 Task: For heading Arial with bold.  font size for heading22,  'Change the font style of data to'Arial Narrow.  and font size to 14,  Change the alignment of both headline & data to Align middle.  In the sheet  Drive Sales 
Action: Mouse moved to (1044, 141)
Screenshot: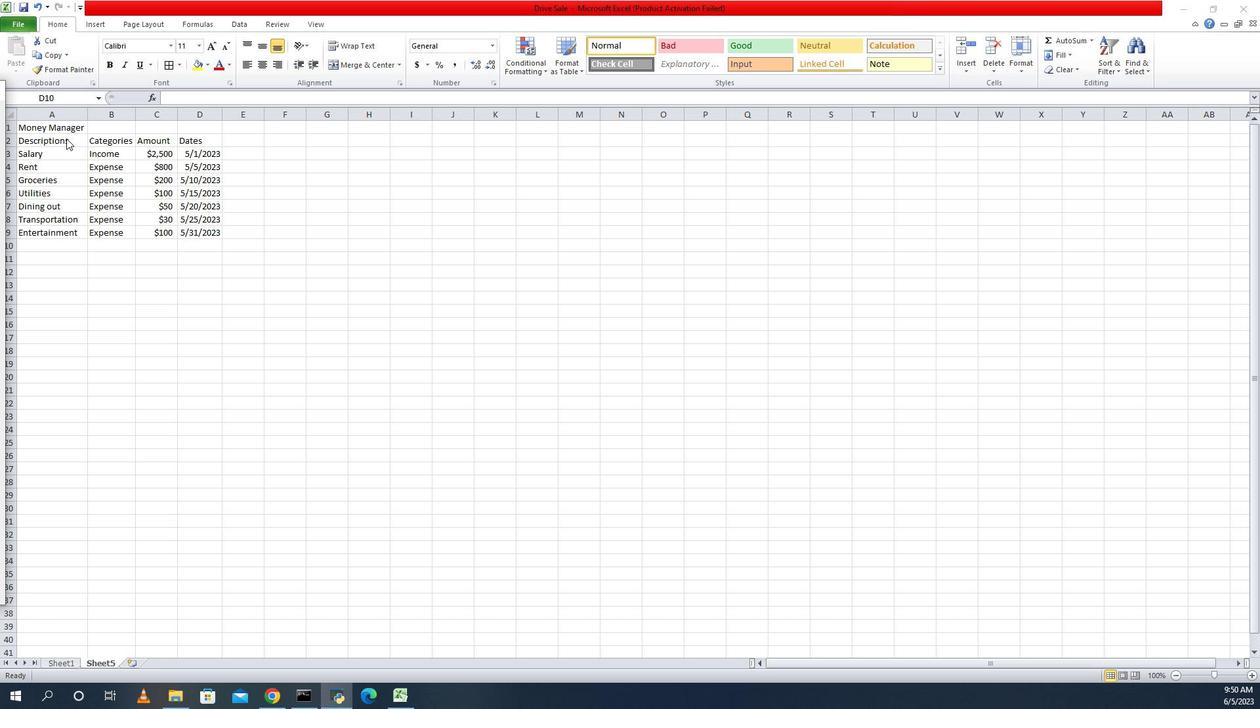 
Action: Mouse pressed left at (1044, 141)
Screenshot: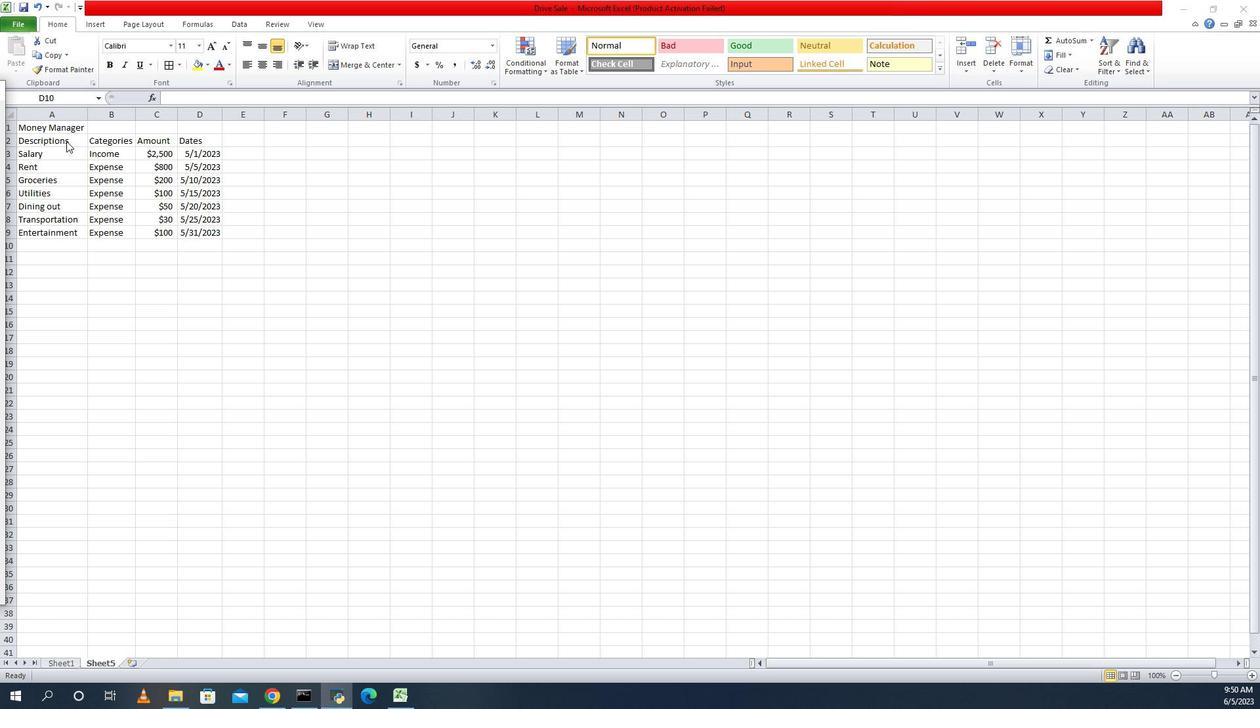 
Action: Mouse pressed left at (1044, 141)
Screenshot: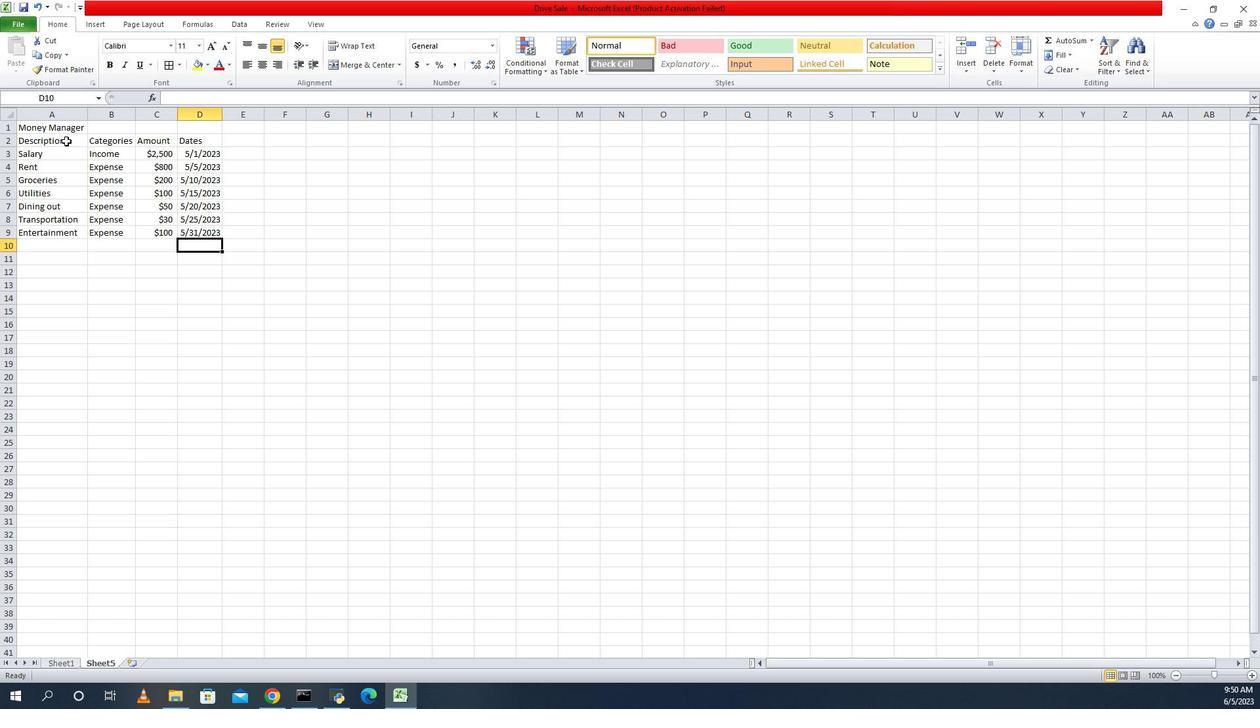 
Action: Mouse moved to (1035, 145)
Screenshot: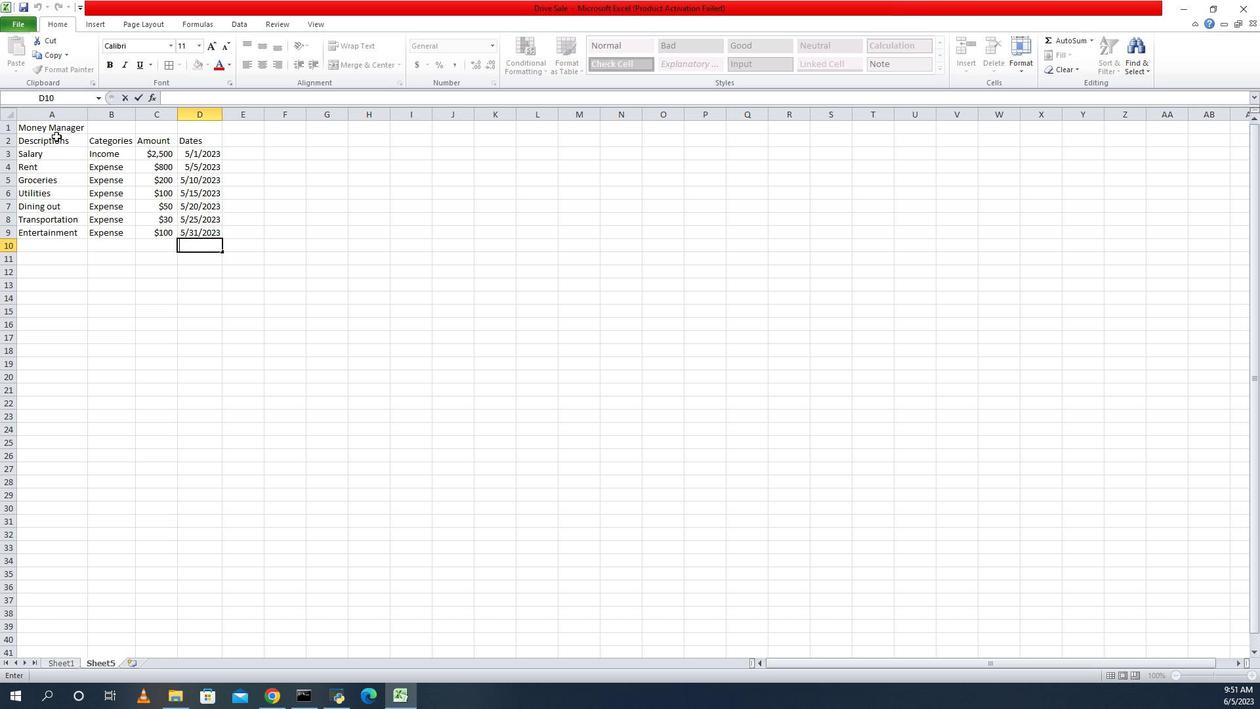 
Action: Mouse pressed left at (1035, 145)
Screenshot: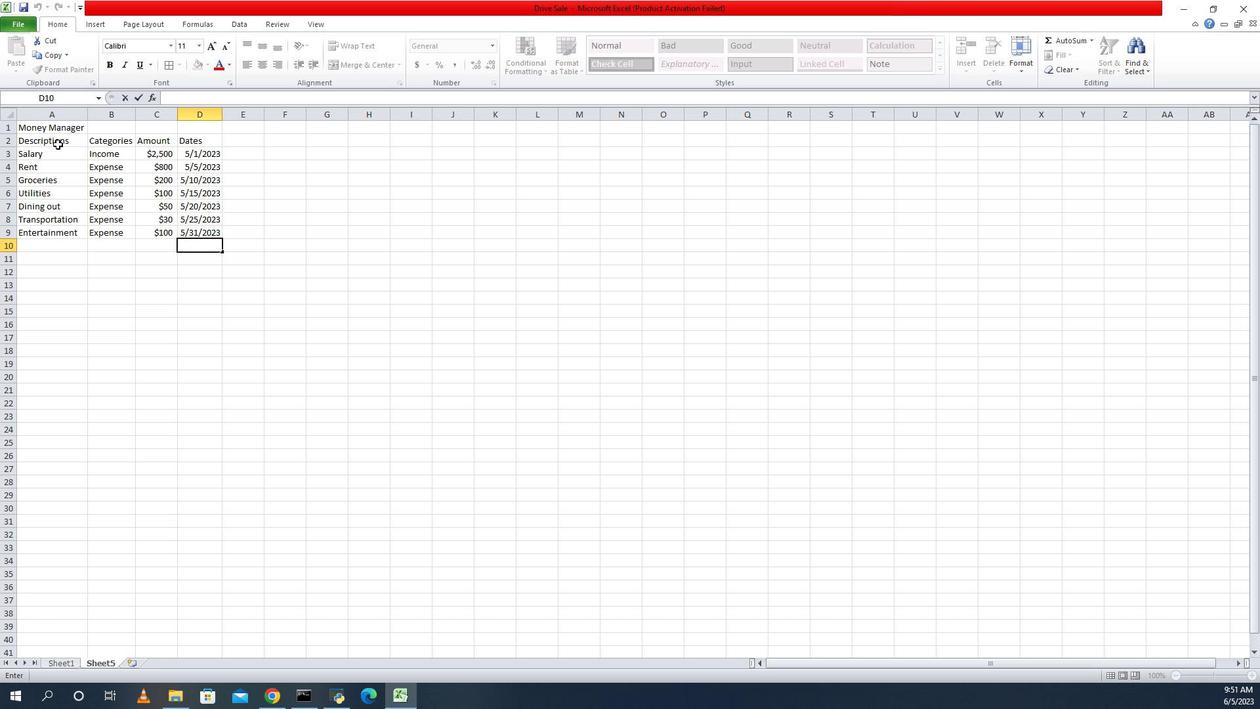 
Action: Mouse moved to (1152, 45)
Screenshot: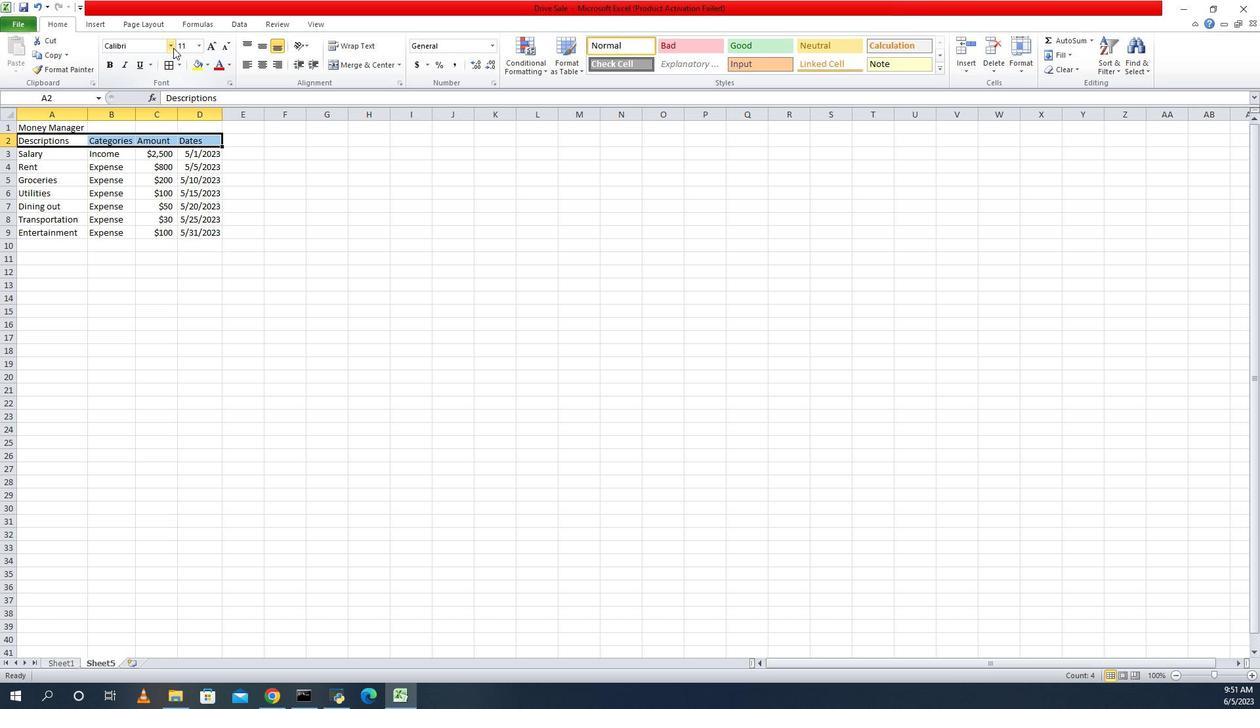 
Action: Mouse pressed left at (1152, 45)
Screenshot: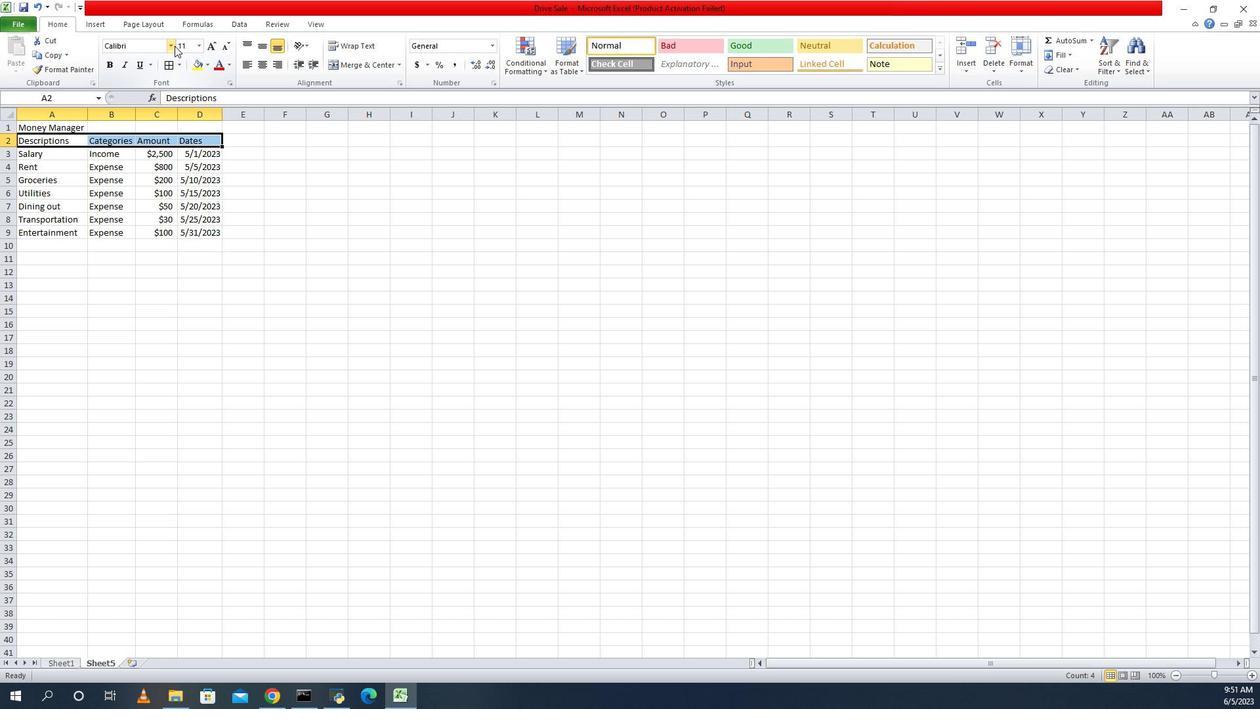 
Action: Mouse moved to (1134, 153)
Screenshot: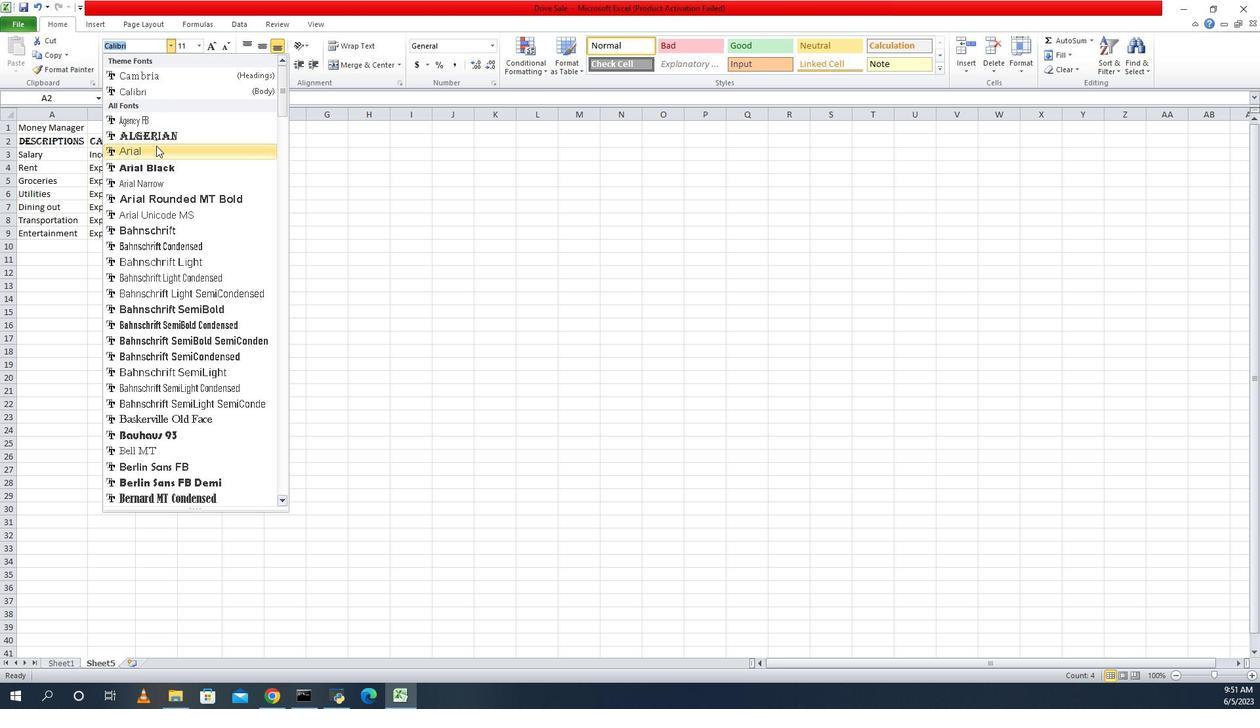 
Action: Mouse pressed left at (1134, 153)
Screenshot: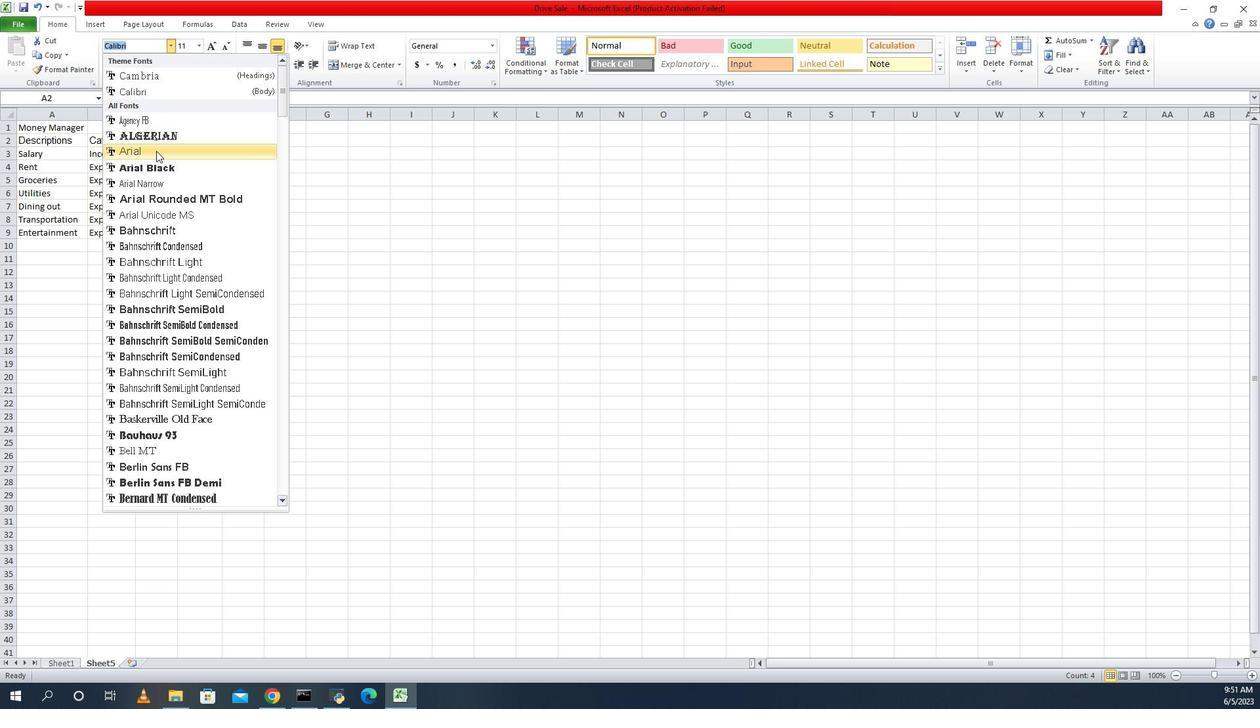 
Action: Mouse moved to (1089, 68)
Screenshot: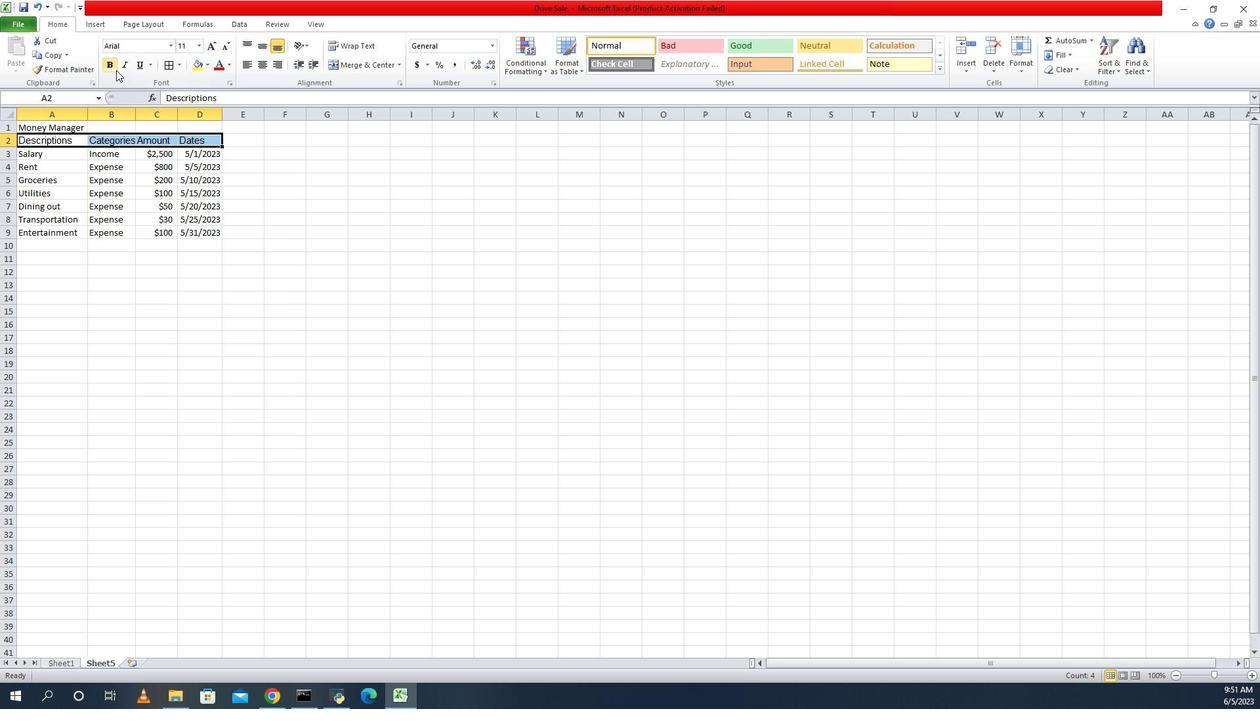 
Action: Mouse pressed left at (1089, 68)
Screenshot: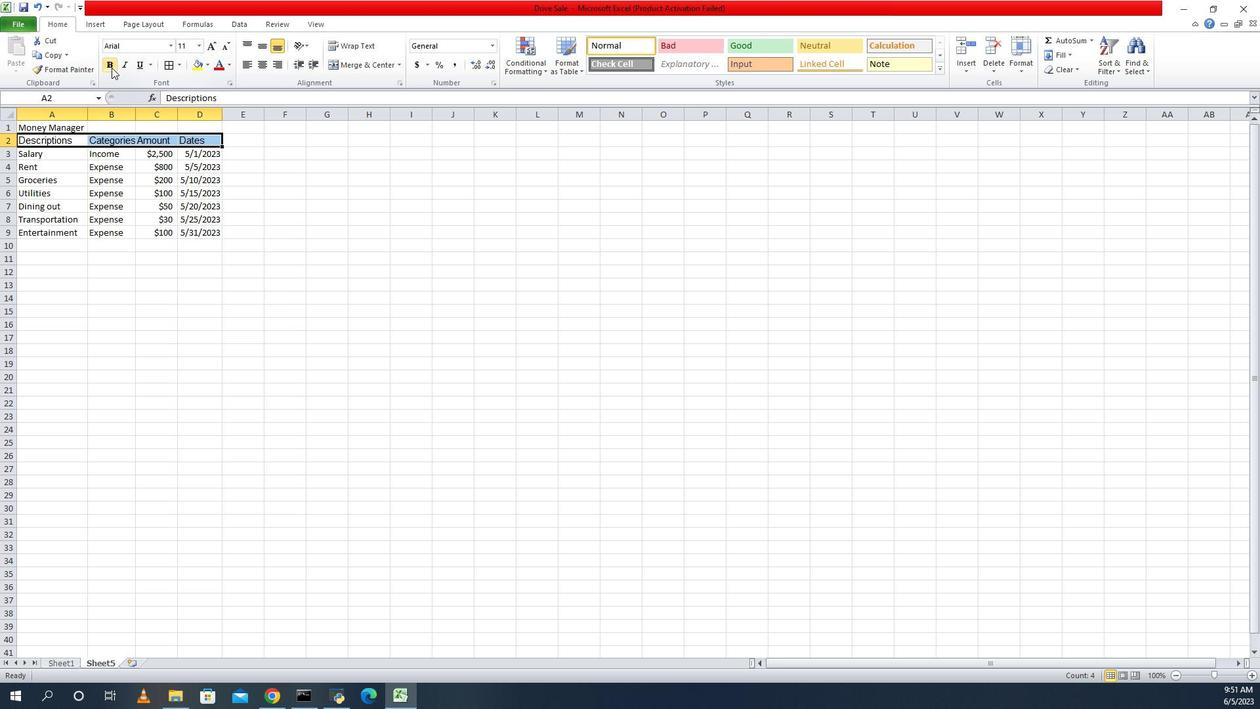 
Action: Mouse moved to (1172, 46)
Screenshot: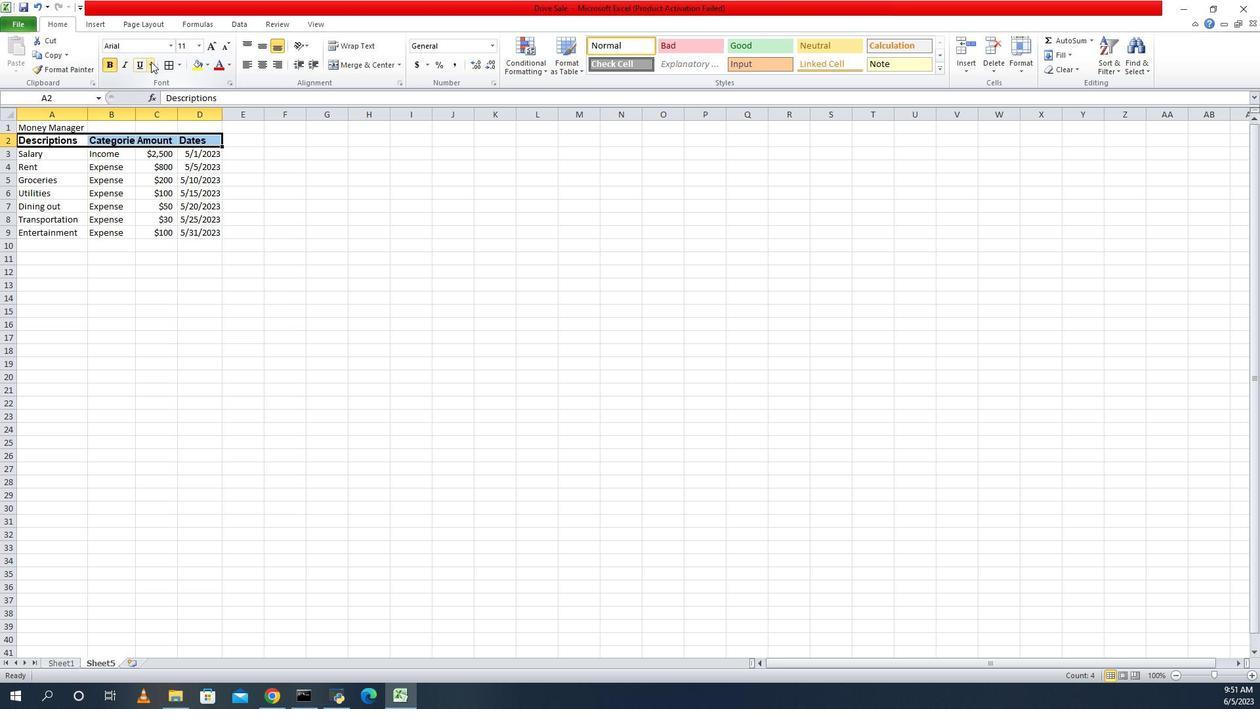 
Action: Mouse pressed left at (1172, 46)
Screenshot: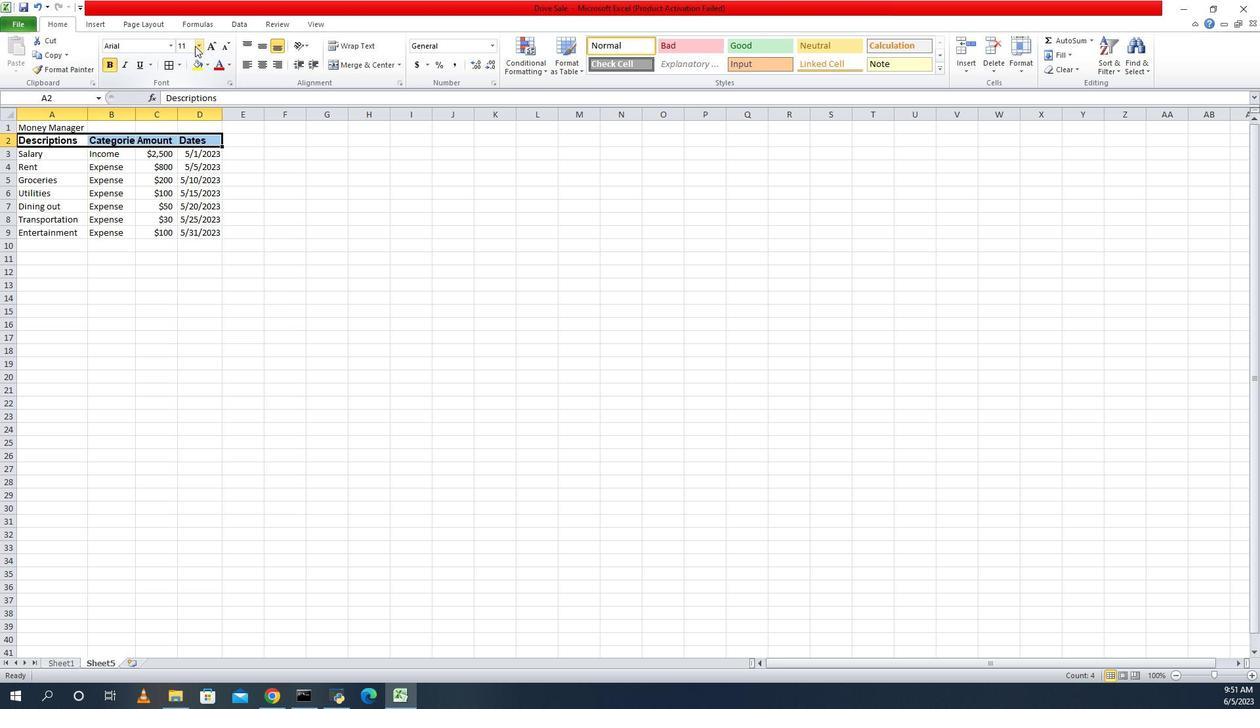 
Action: Mouse moved to (1159, 164)
Screenshot: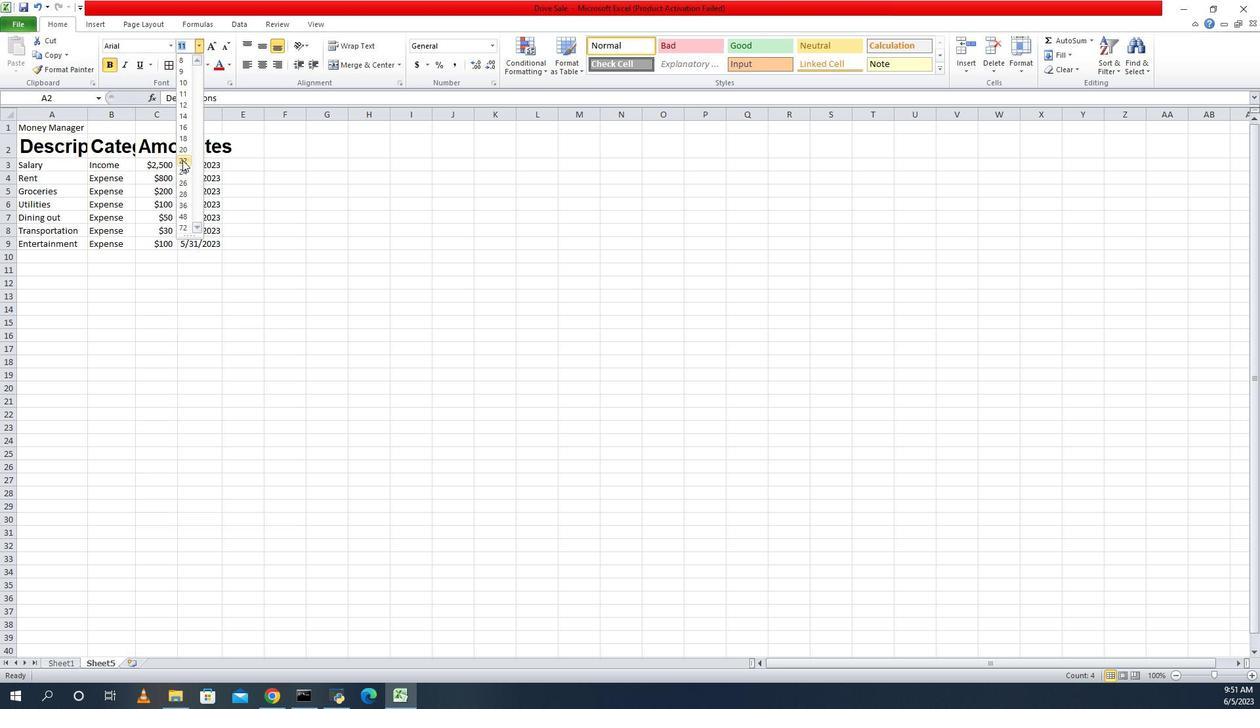 
Action: Mouse pressed left at (1159, 164)
Screenshot: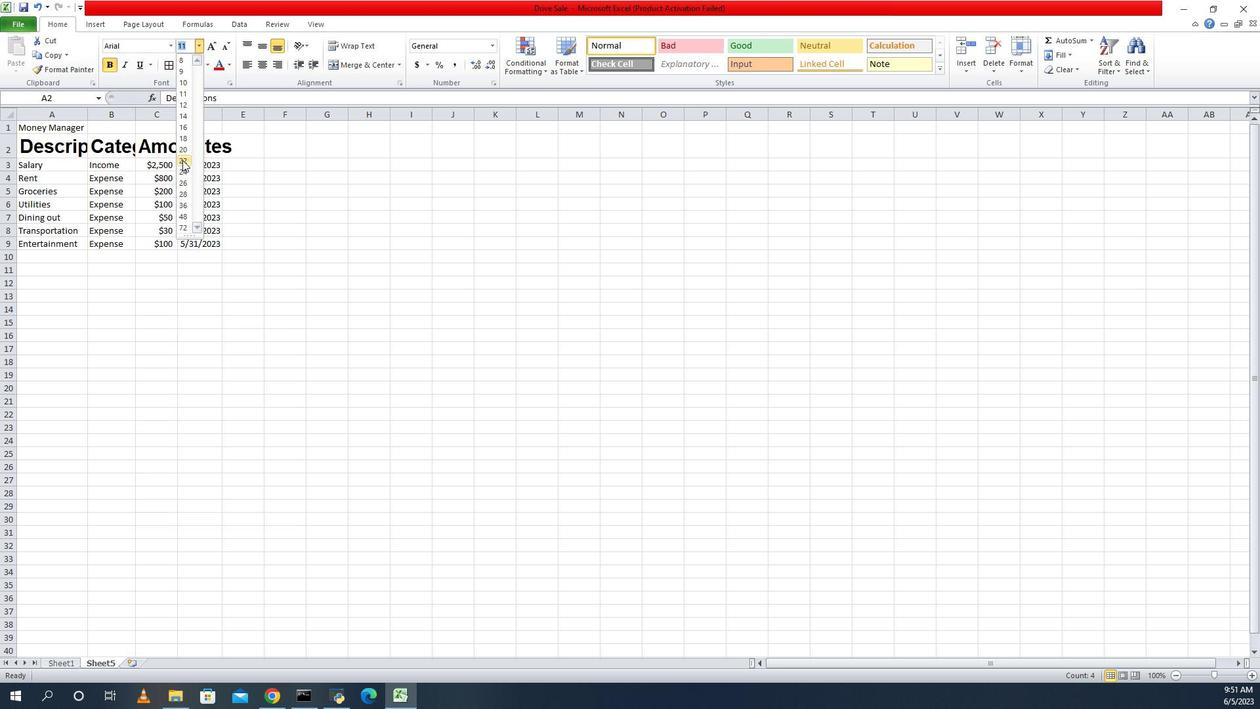 
Action: Mouse moved to (1202, 113)
Screenshot: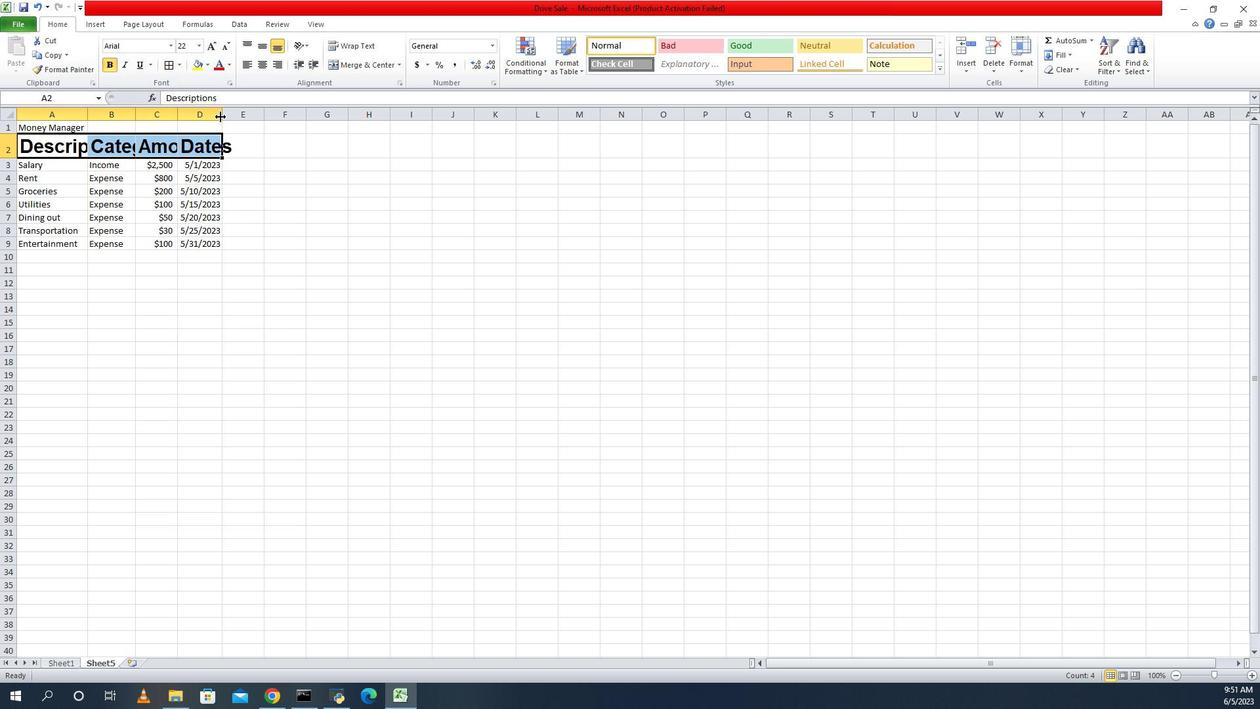 
Action: Mouse pressed left at (1202, 113)
Screenshot: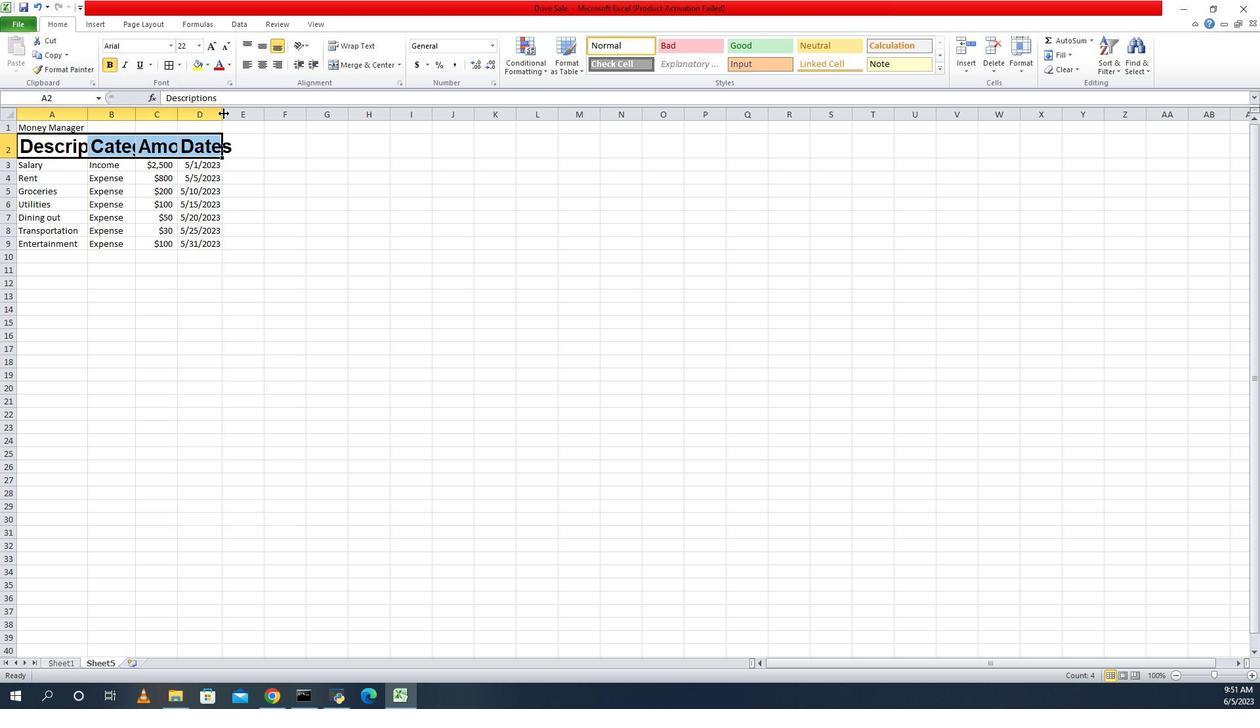 
Action: Mouse pressed left at (1202, 113)
Screenshot: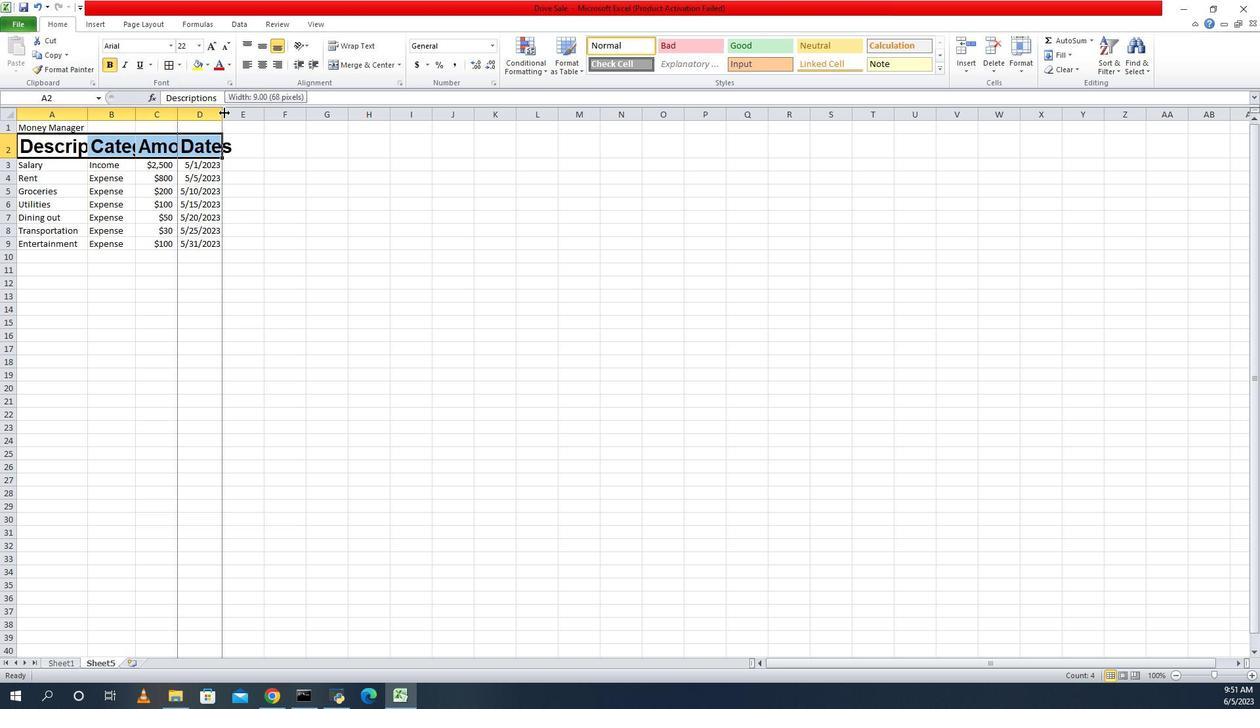 
Action: Mouse moved to (1155, 112)
Screenshot: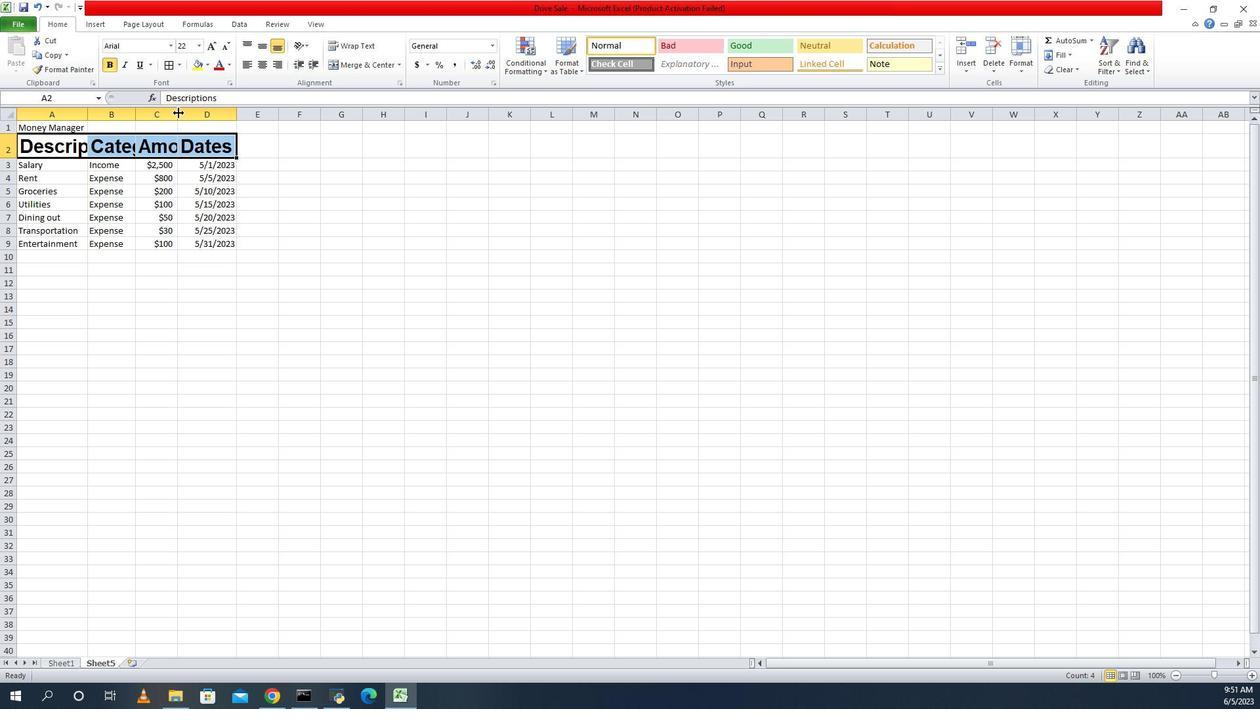 
Action: Mouse pressed left at (1155, 112)
Screenshot: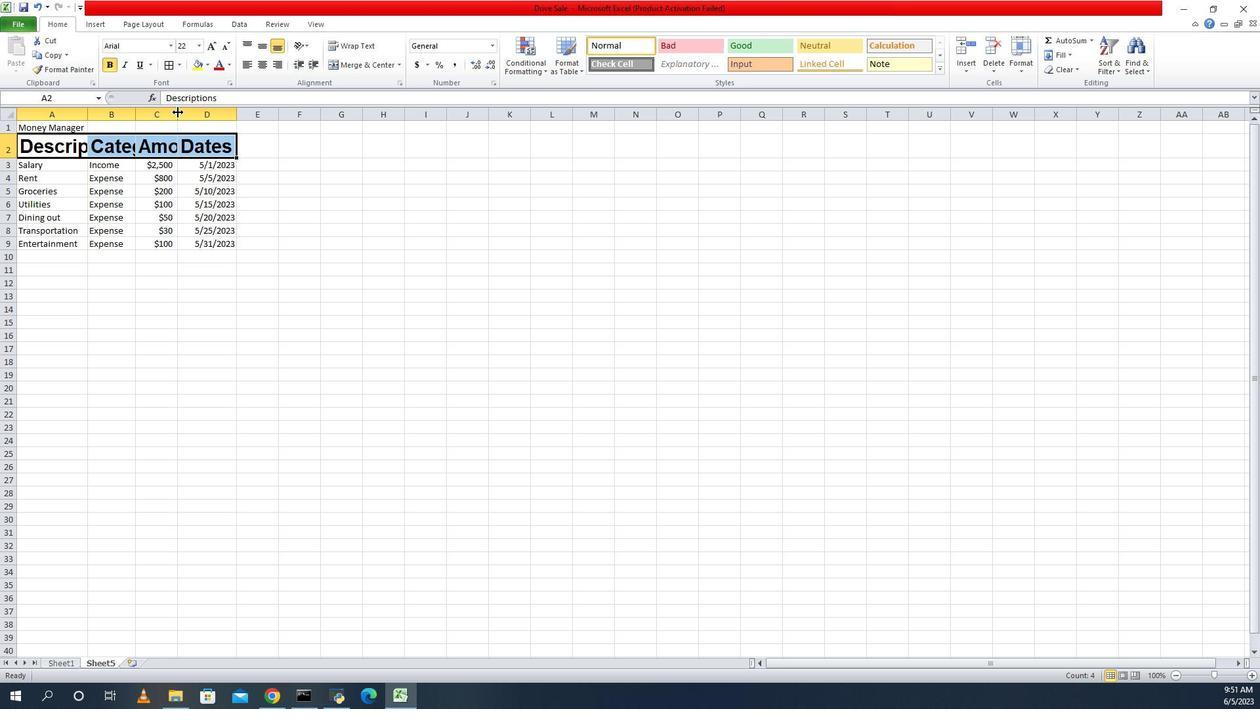 
Action: Mouse pressed left at (1155, 112)
Screenshot: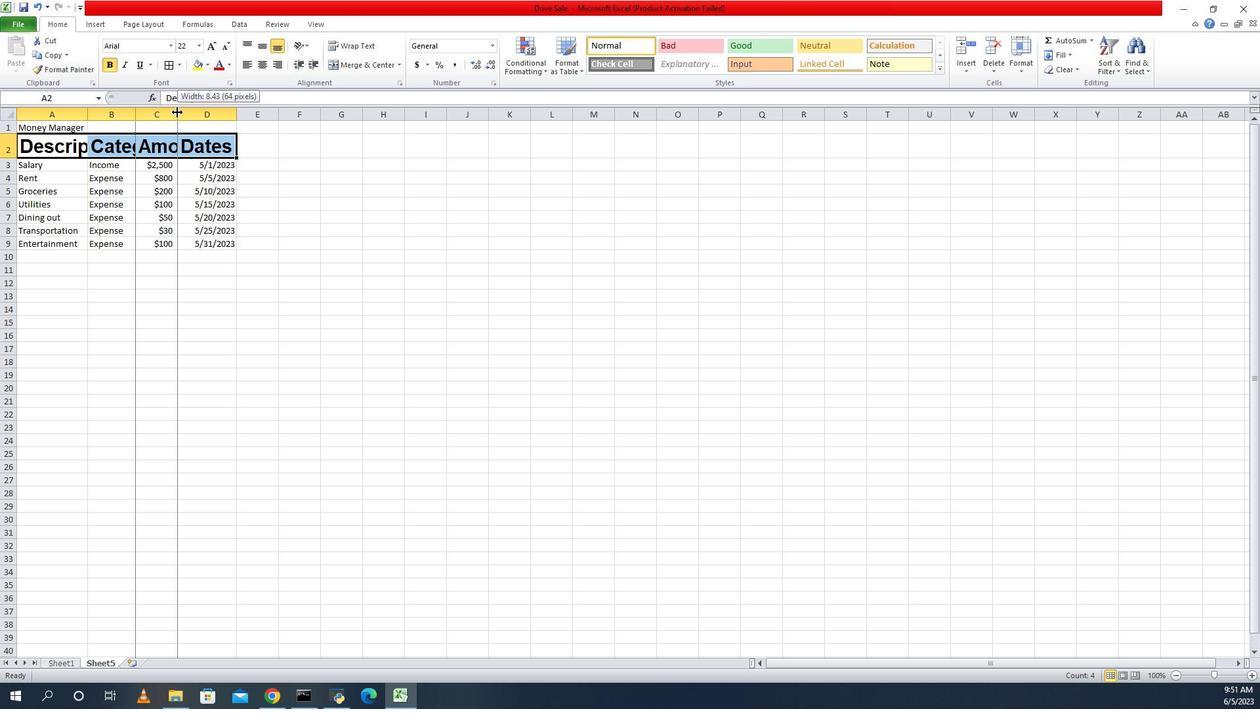 
Action: Mouse moved to (1114, 119)
Screenshot: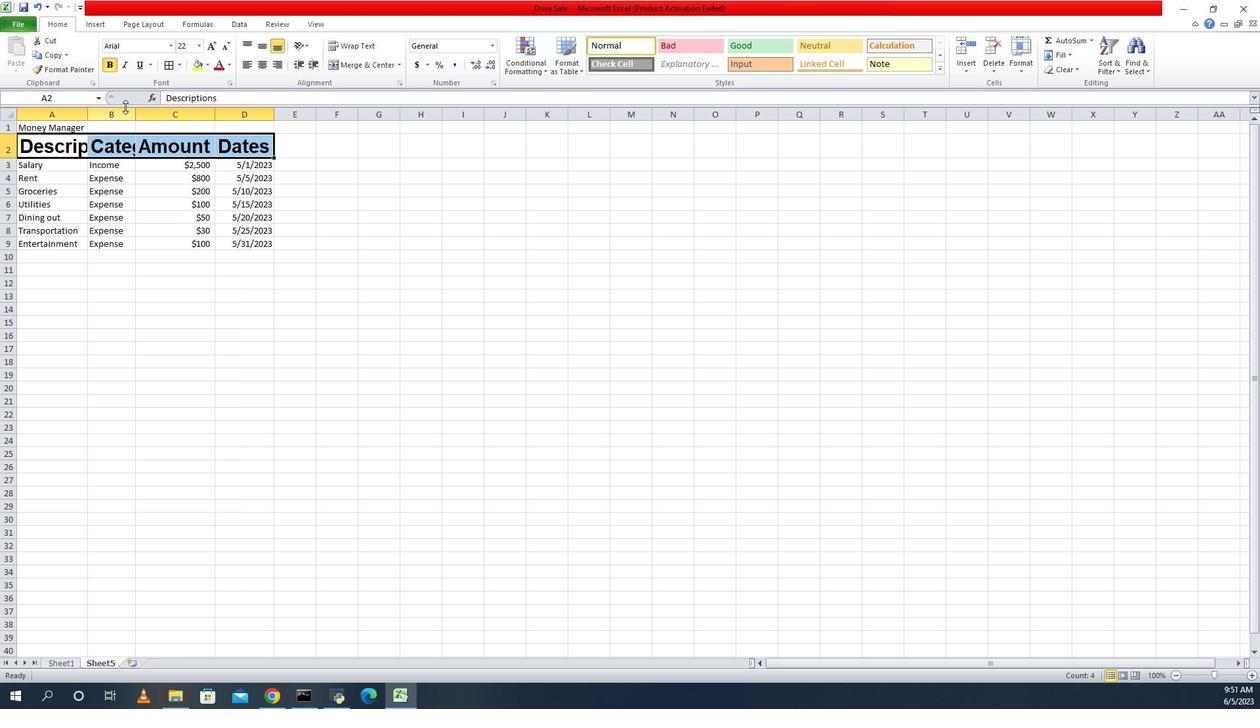 
Action: Mouse pressed left at (1114, 119)
Screenshot: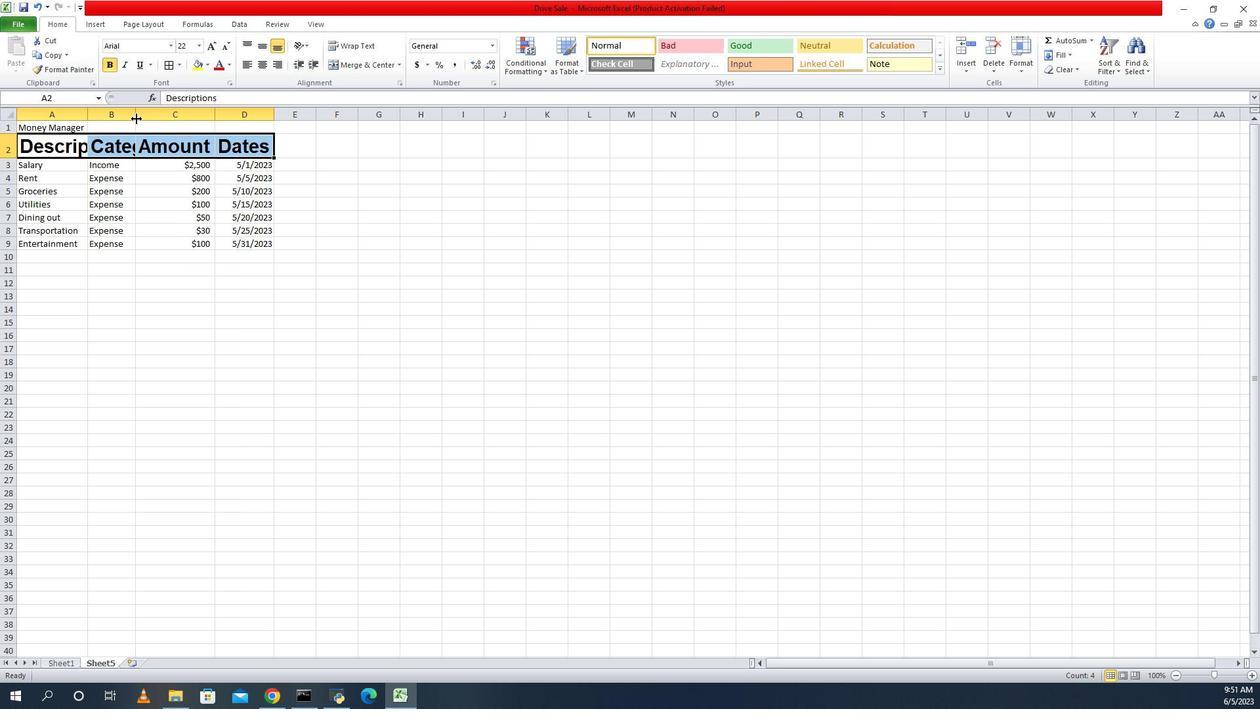 
Action: Mouse pressed left at (1114, 119)
Screenshot: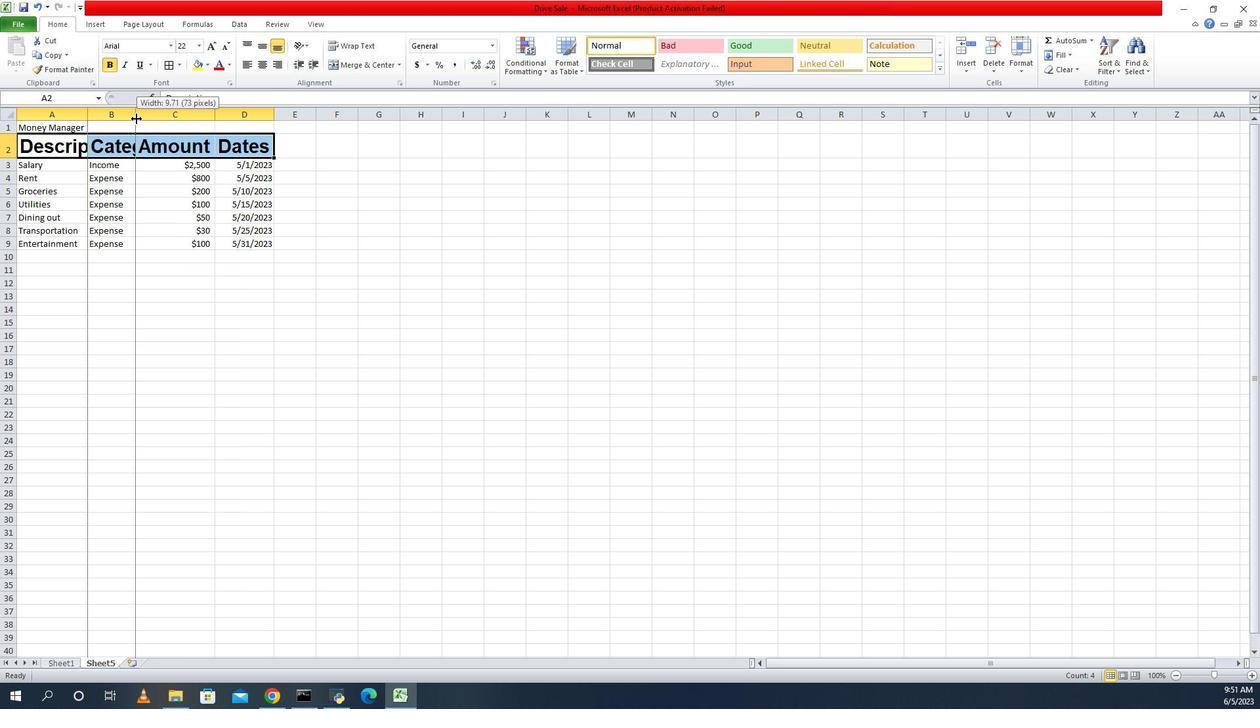 
Action: Mouse moved to (1066, 113)
Screenshot: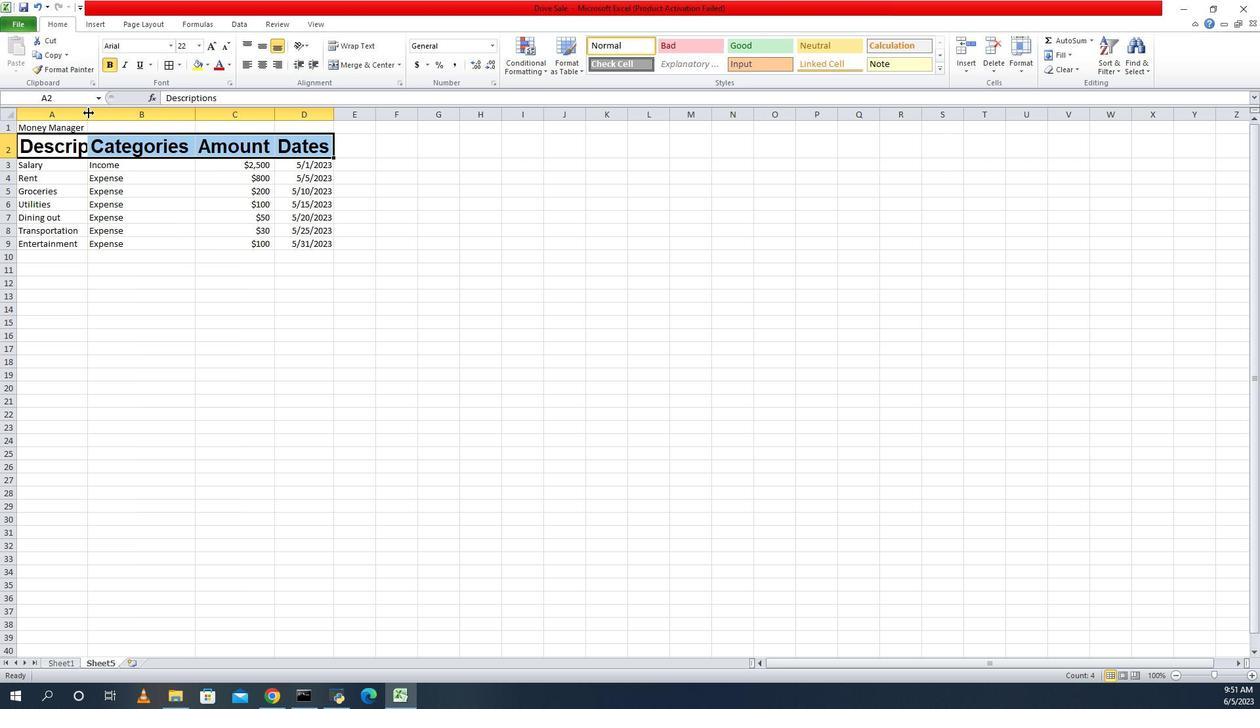 
Action: Mouse pressed left at (1066, 113)
Screenshot: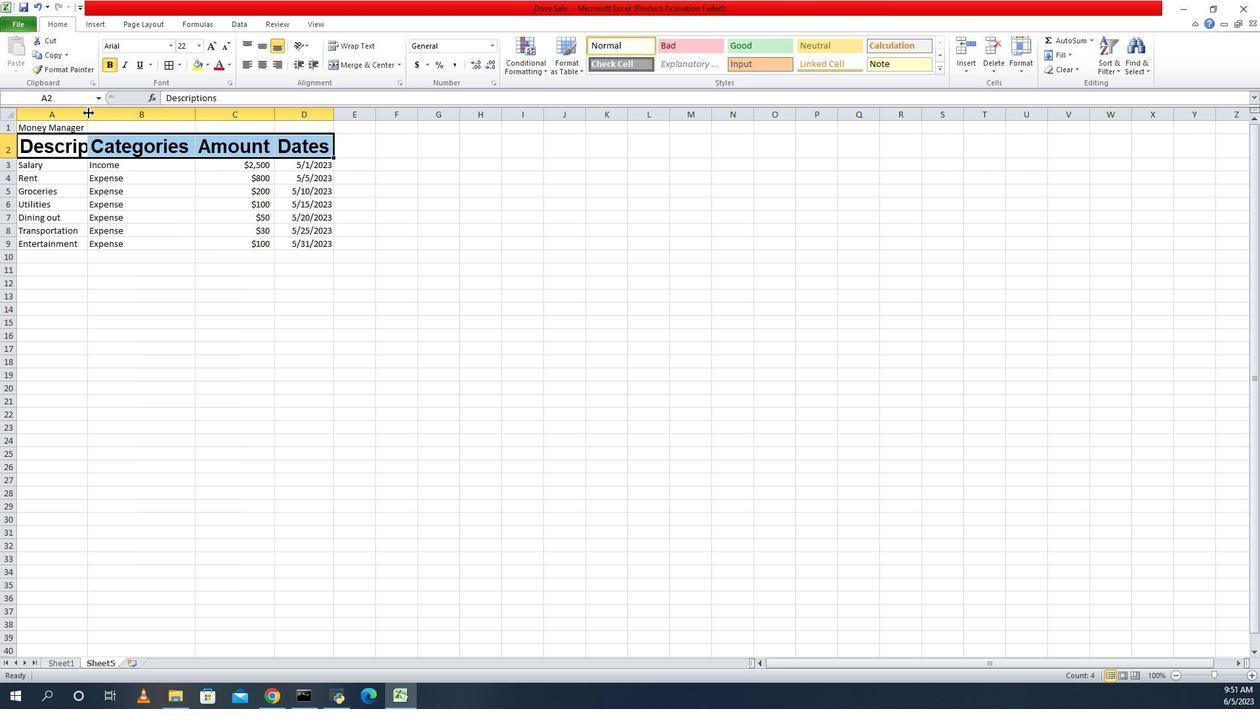 
Action: Mouse pressed left at (1066, 113)
Screenshot: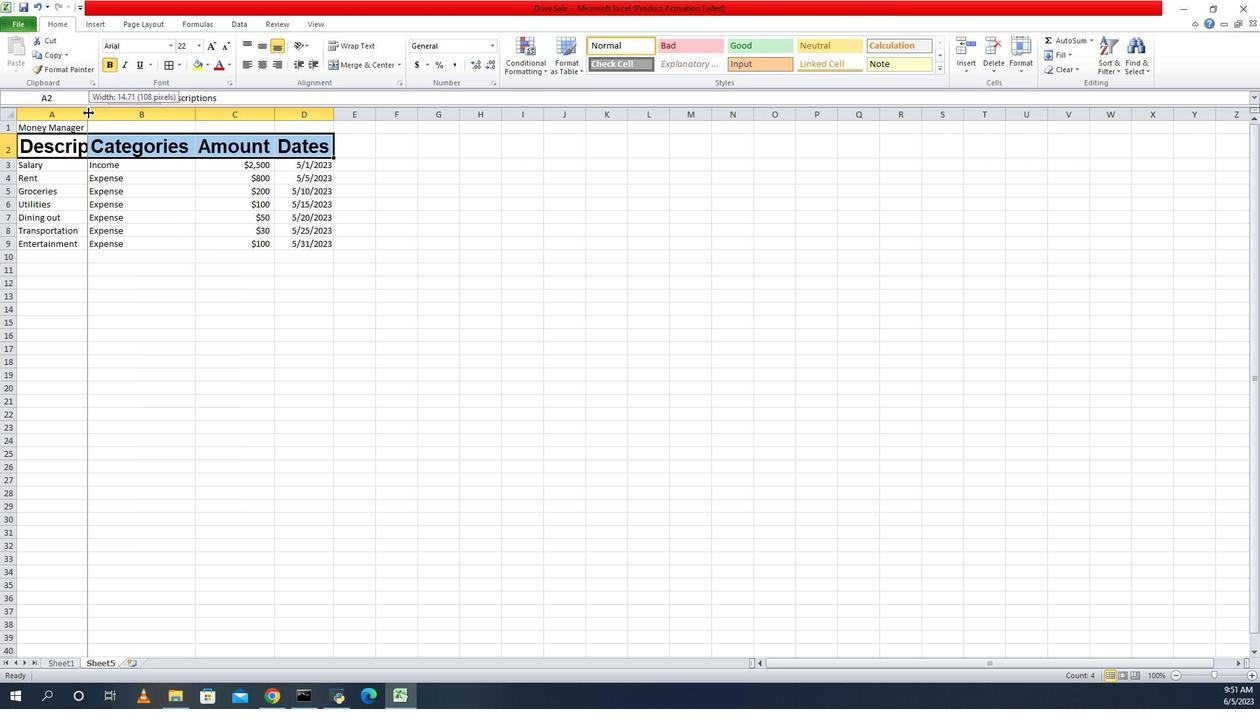 
Action: Mouse moved to (1021, 165)
Screenshot: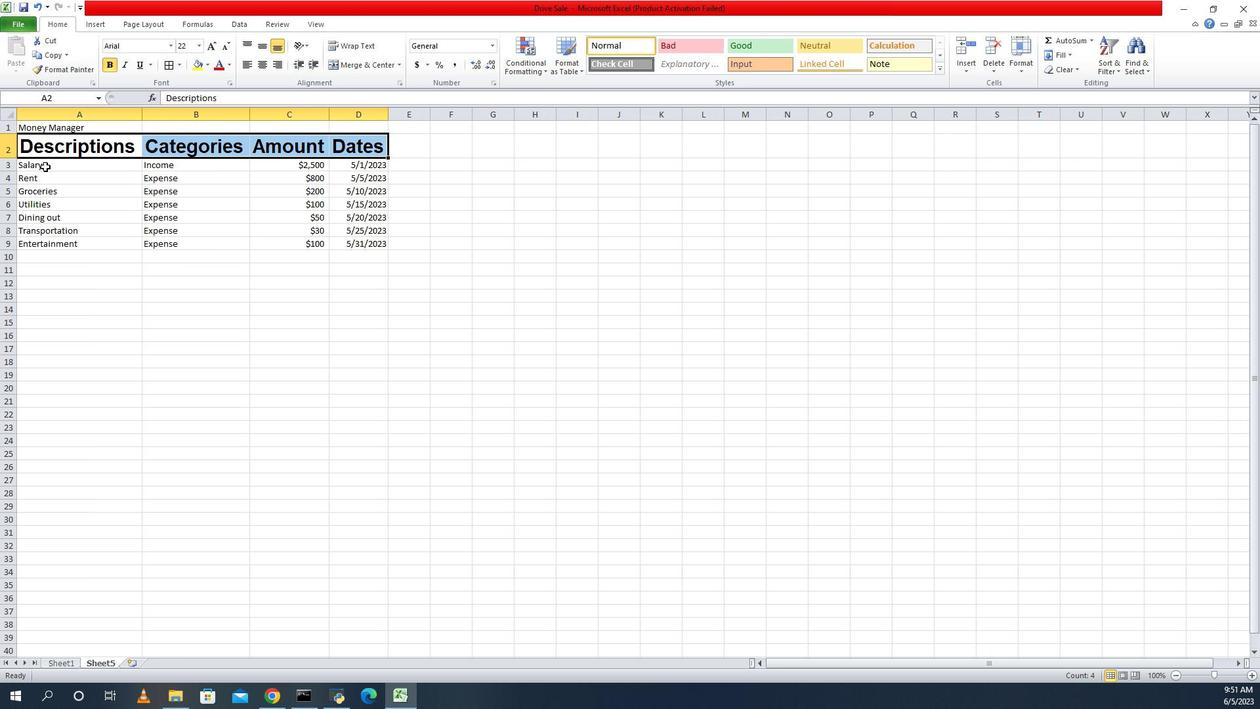
Action: Mouse pressed left at (1021, 165)
Screenshot: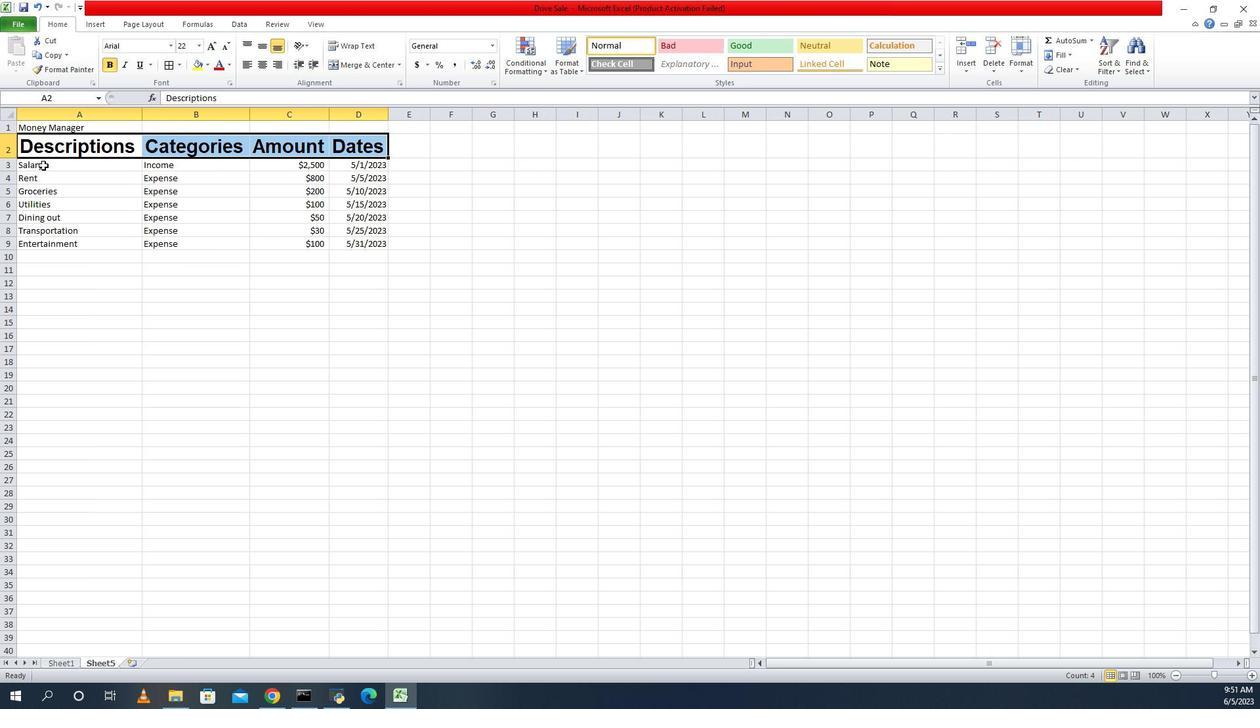 
Action: Mouse moved to (1149, 42)
Screenshot: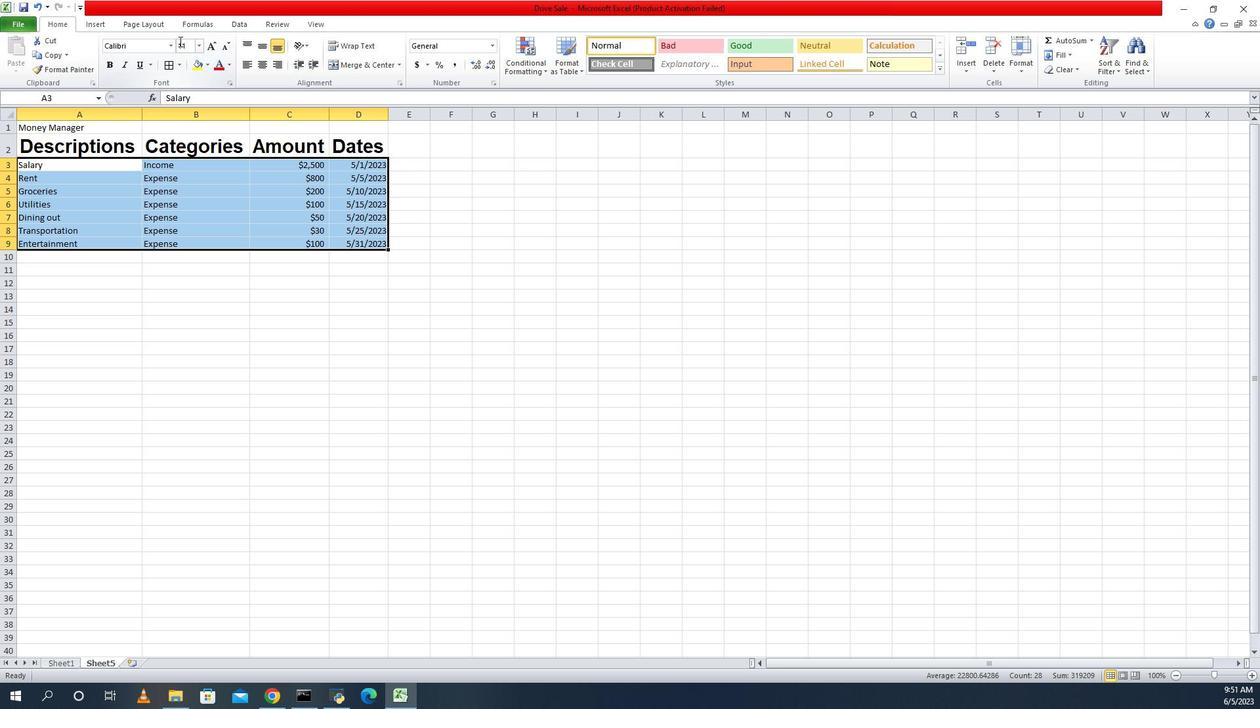 
Action: Mouse pressed left at (1149, 42)
Screenshot: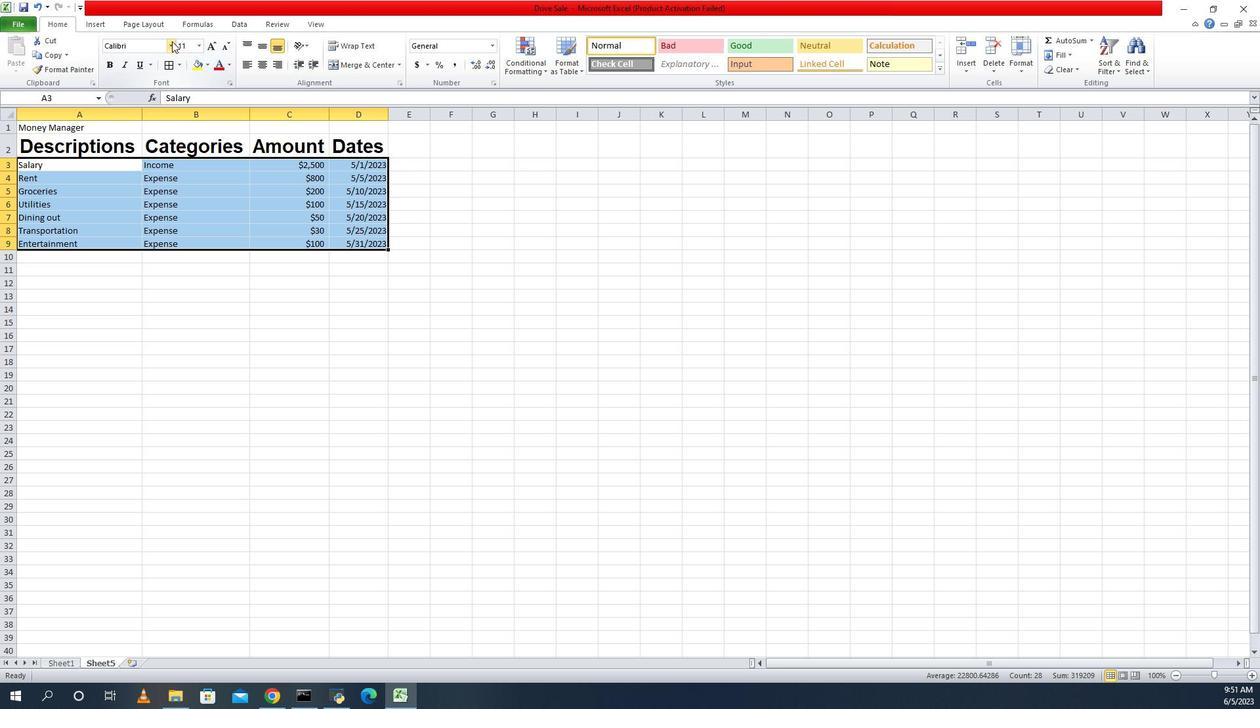 
Action: Mouse moved to (1159, 183)
Screenshot: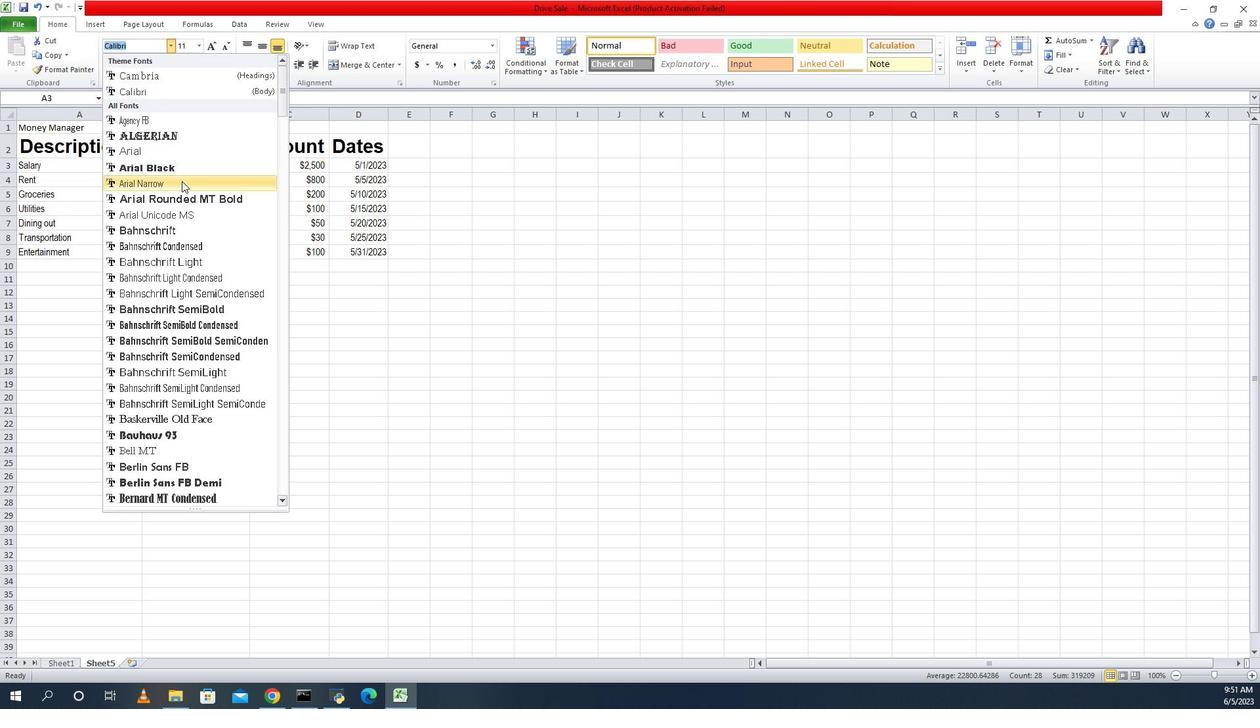 
Action: Mouse pressed left at (1159, 183)
Screenshot: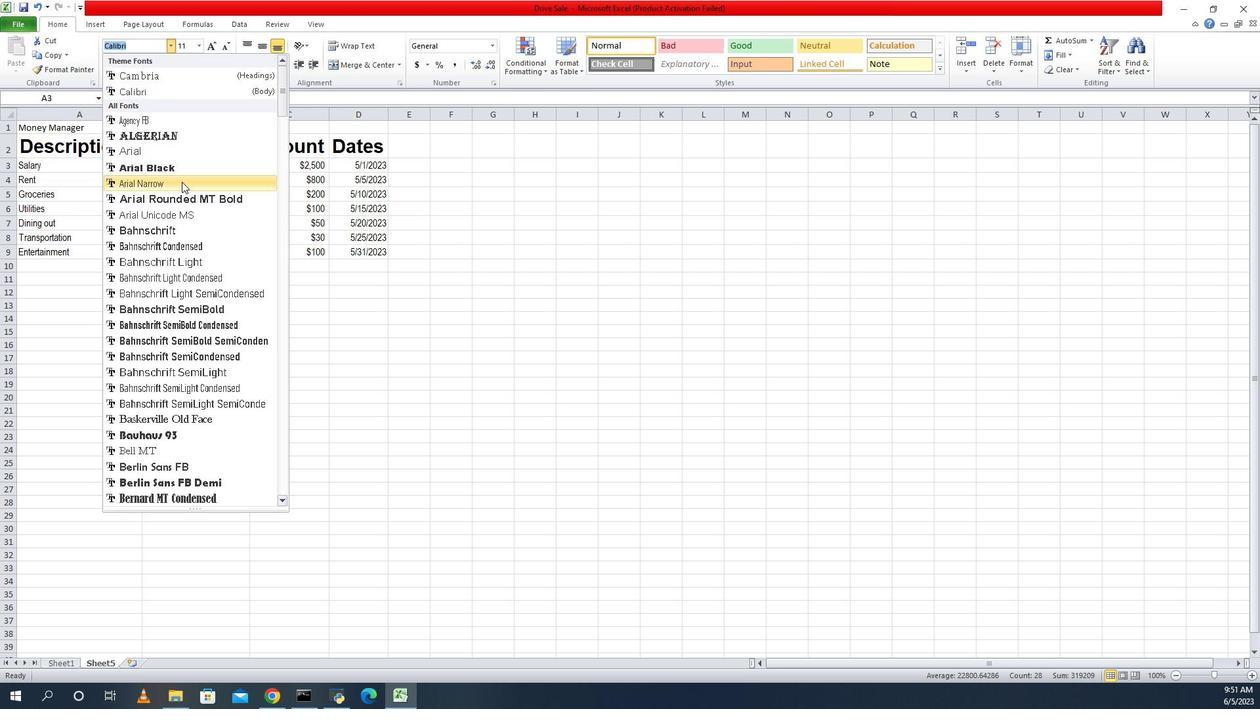 
Action: Mouse moved to (1178, 44)
Screenshot: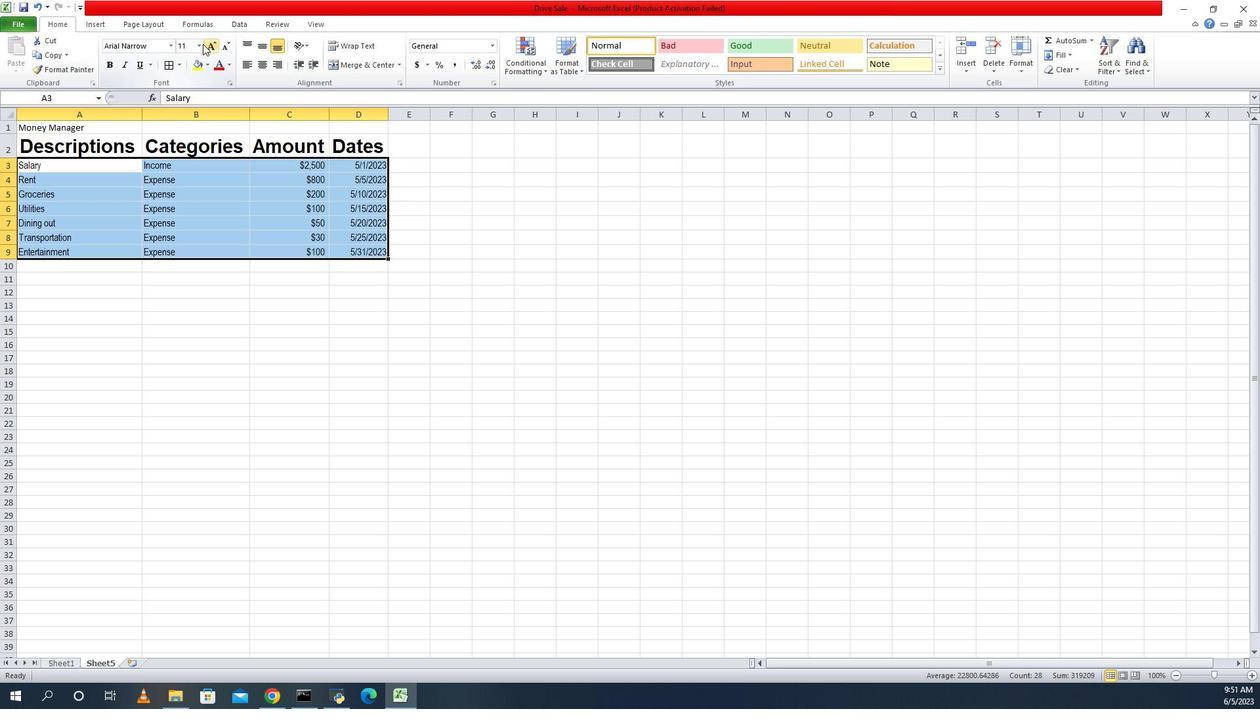 
Action: Mouse pressed left at (1178, 44)
Screenshot: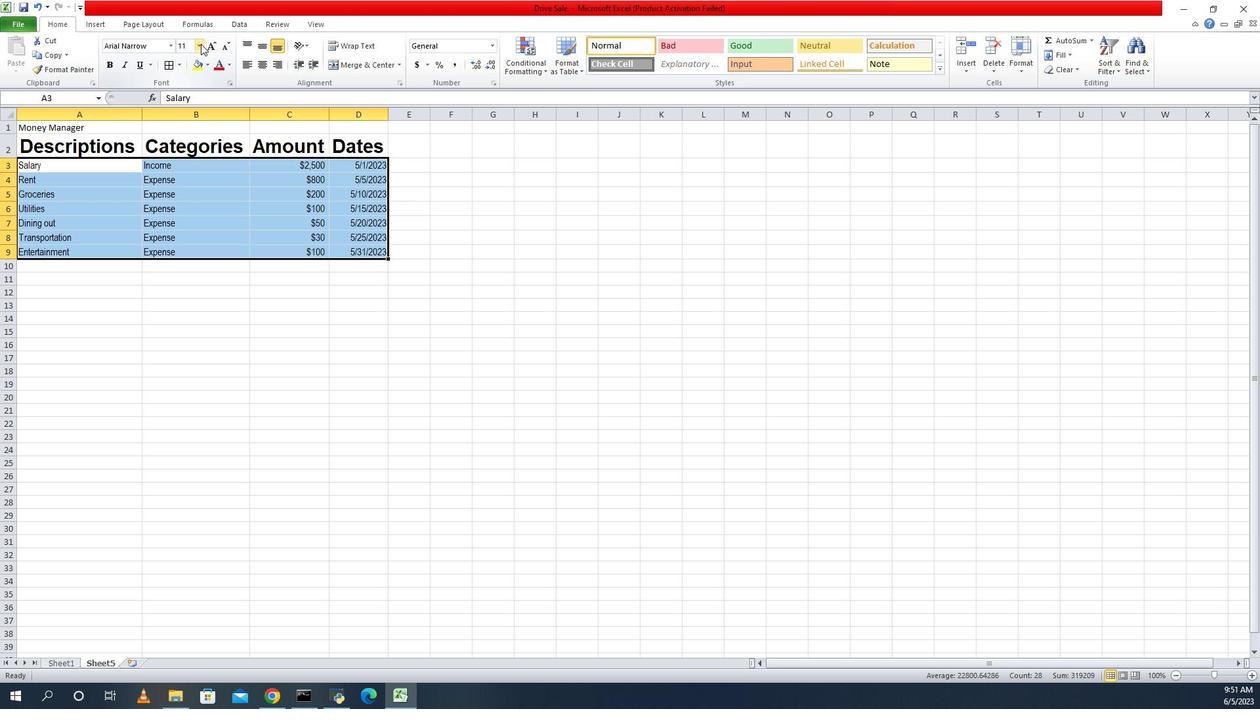 
Action: Mouse moved to (1163, 115)
Screenshot: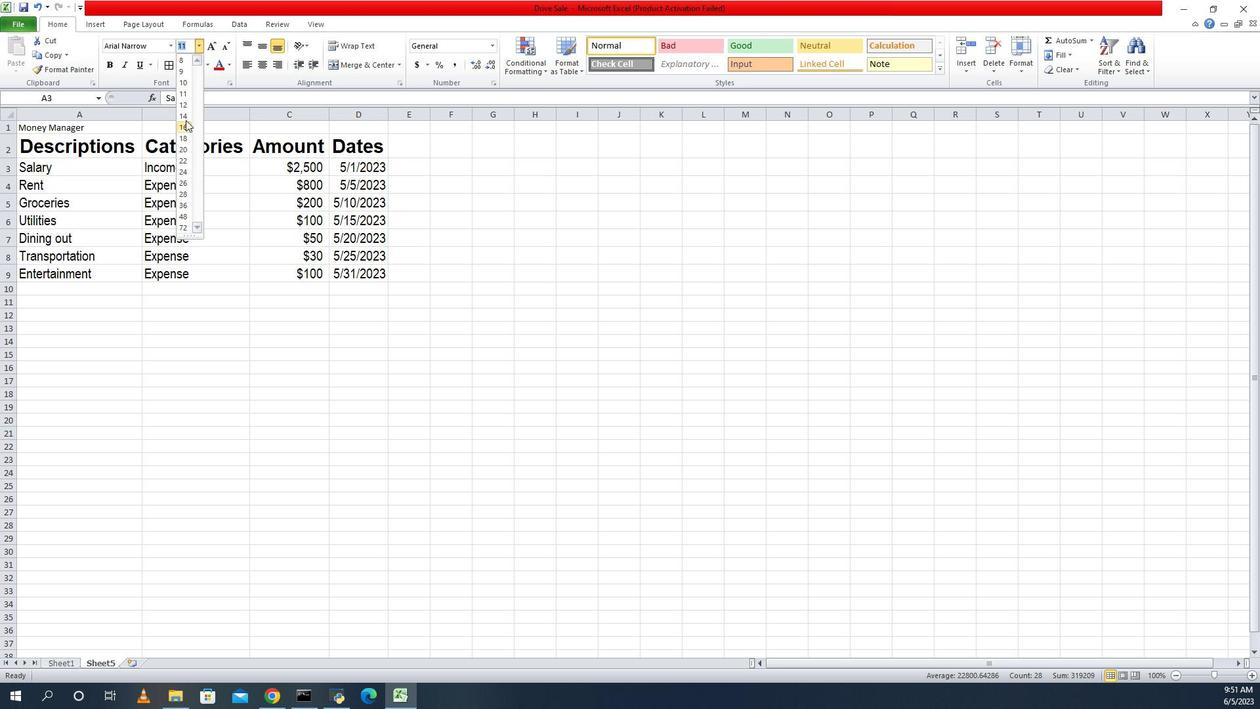 
Action: Mouse pressed left at (1163, 115)
Screenshot: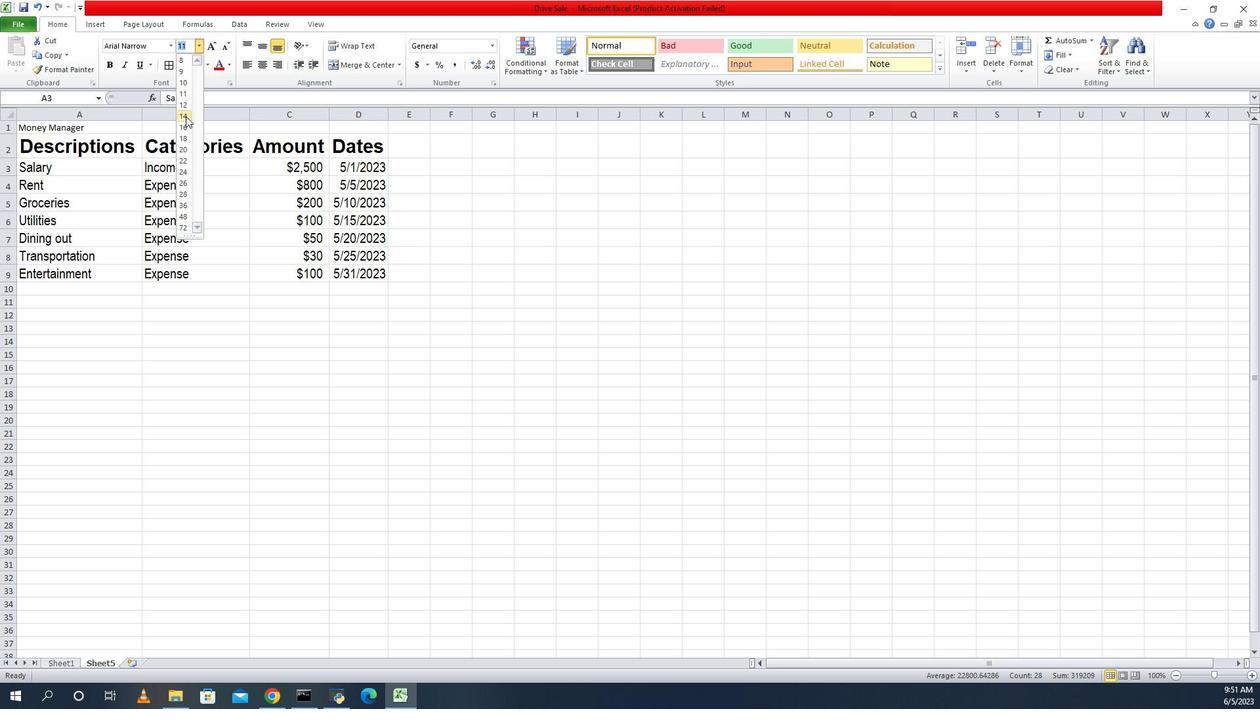 
Action: Mouse moved to (1091, 141)
Screenshot: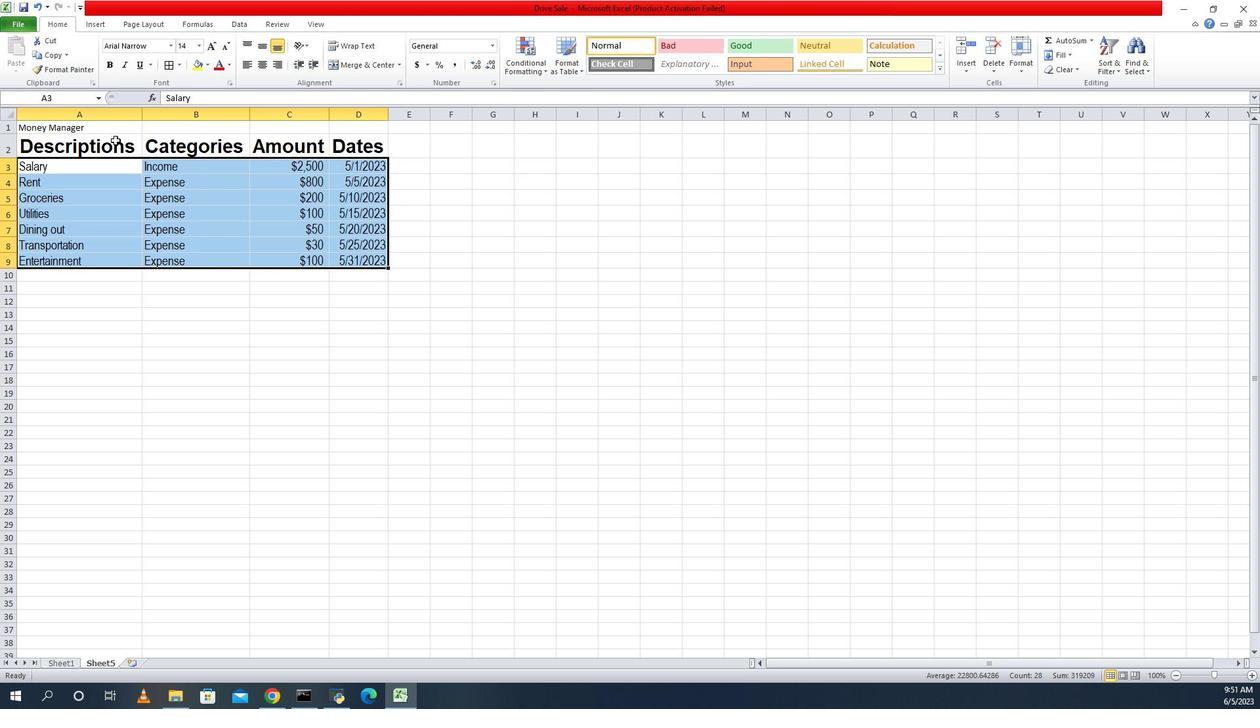 
Action: Mouse pressed left at (1091, 141)
Screenshot: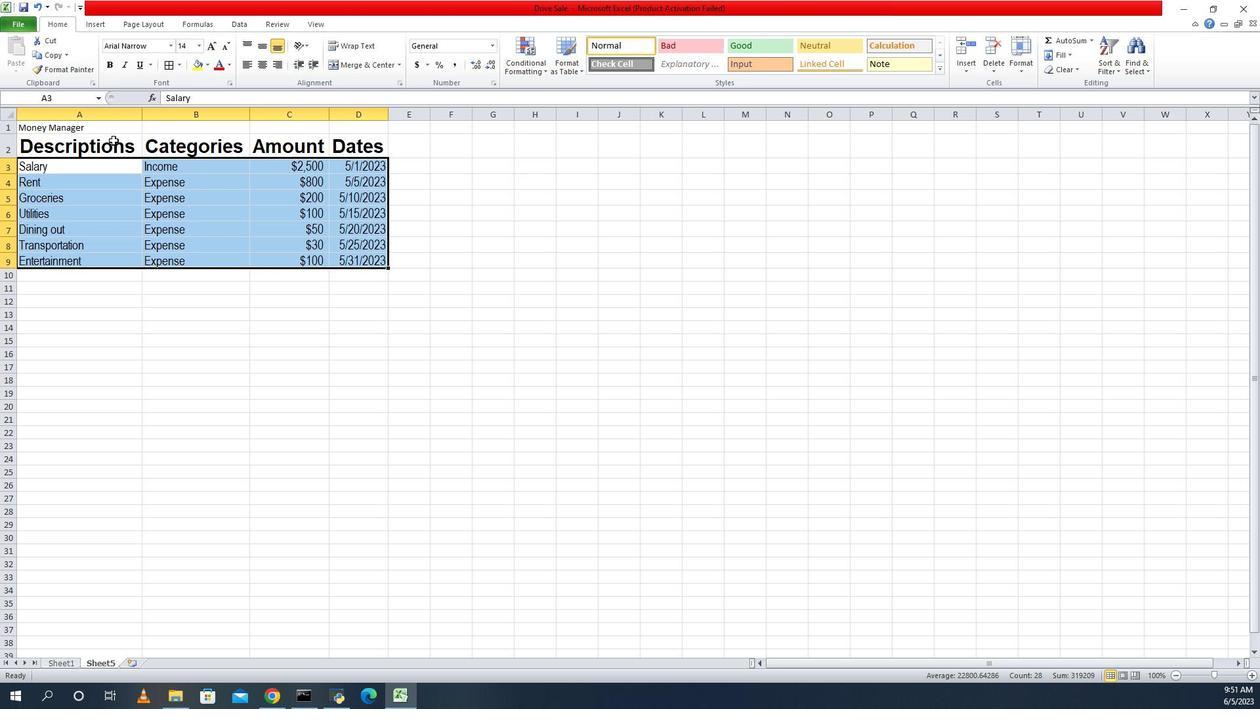 
Action: Mouse moved to (1237, 49)
Screenshot: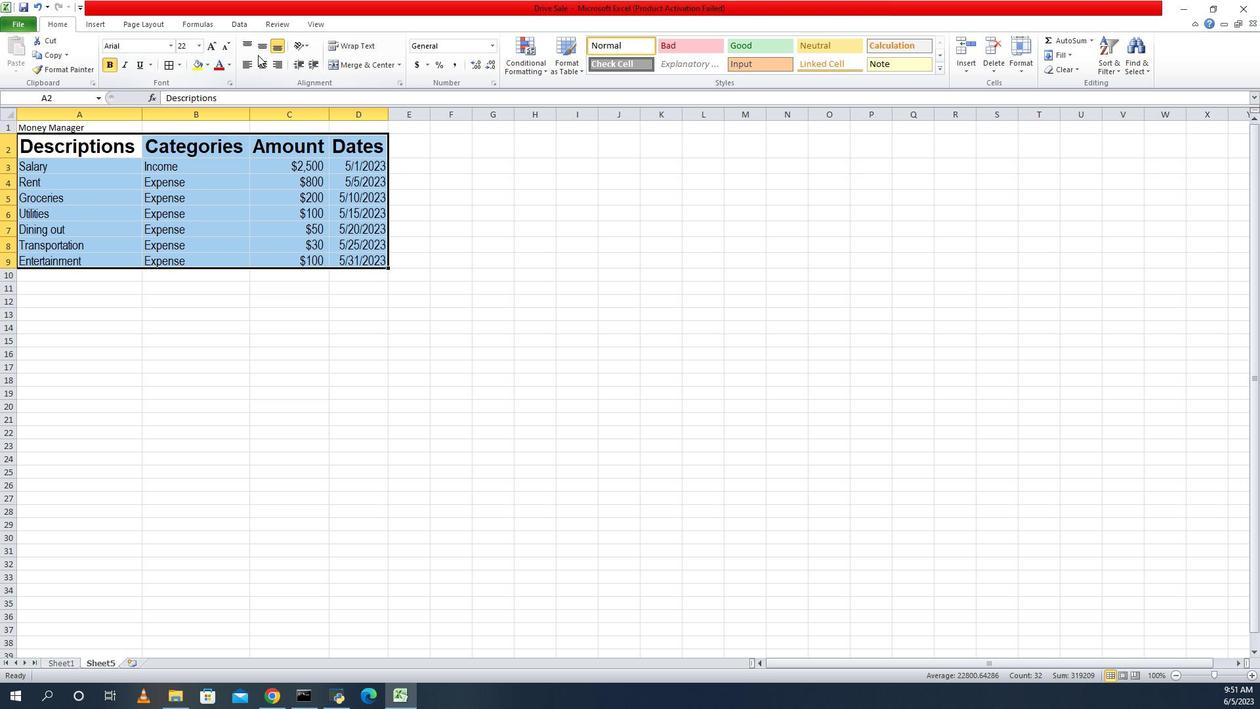 
Action: Mouse pressed left at (1237, 49)
Screenshot: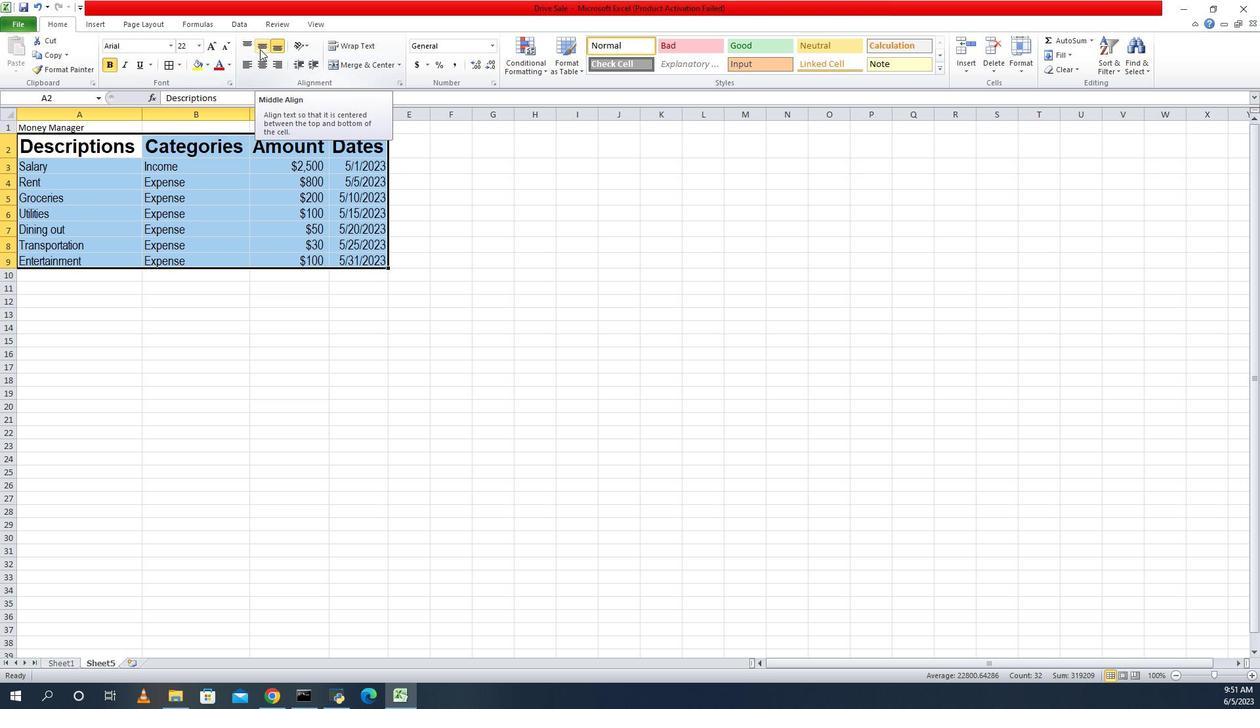 
Action: Mouse moved to (1045, 325)
Screenshot: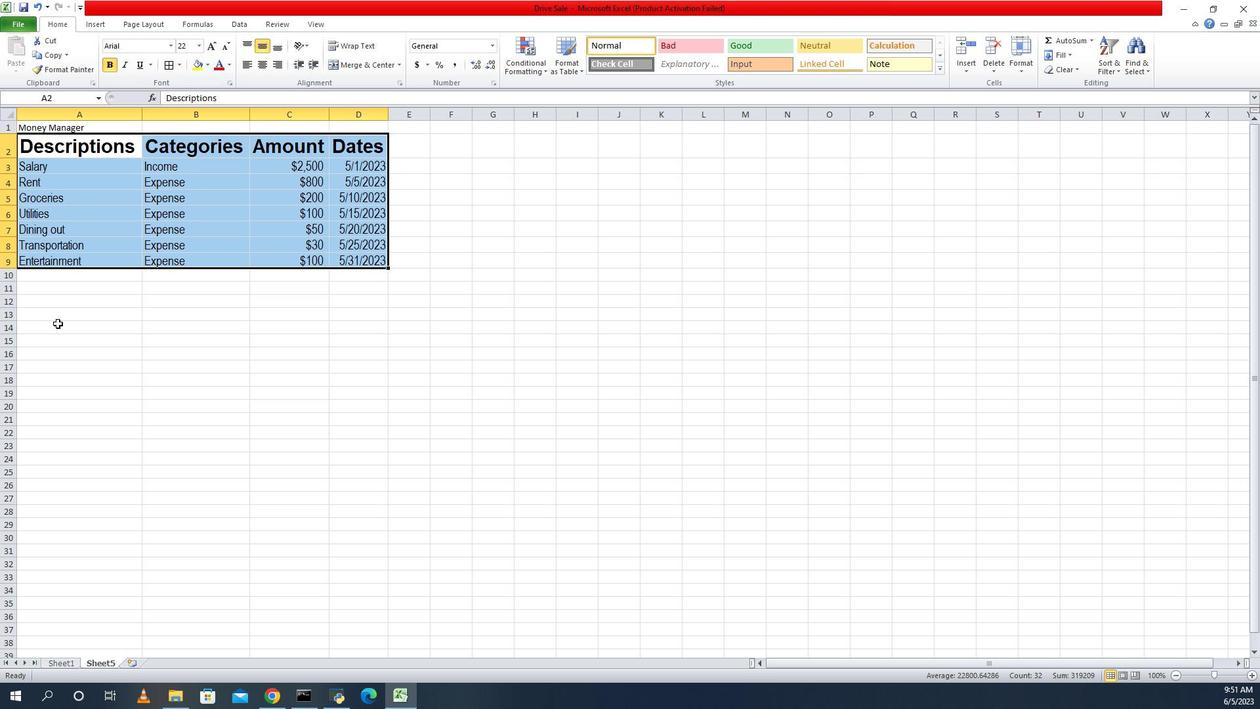 
Action: Mouse pressed left at (1045, 325)
Screenshot: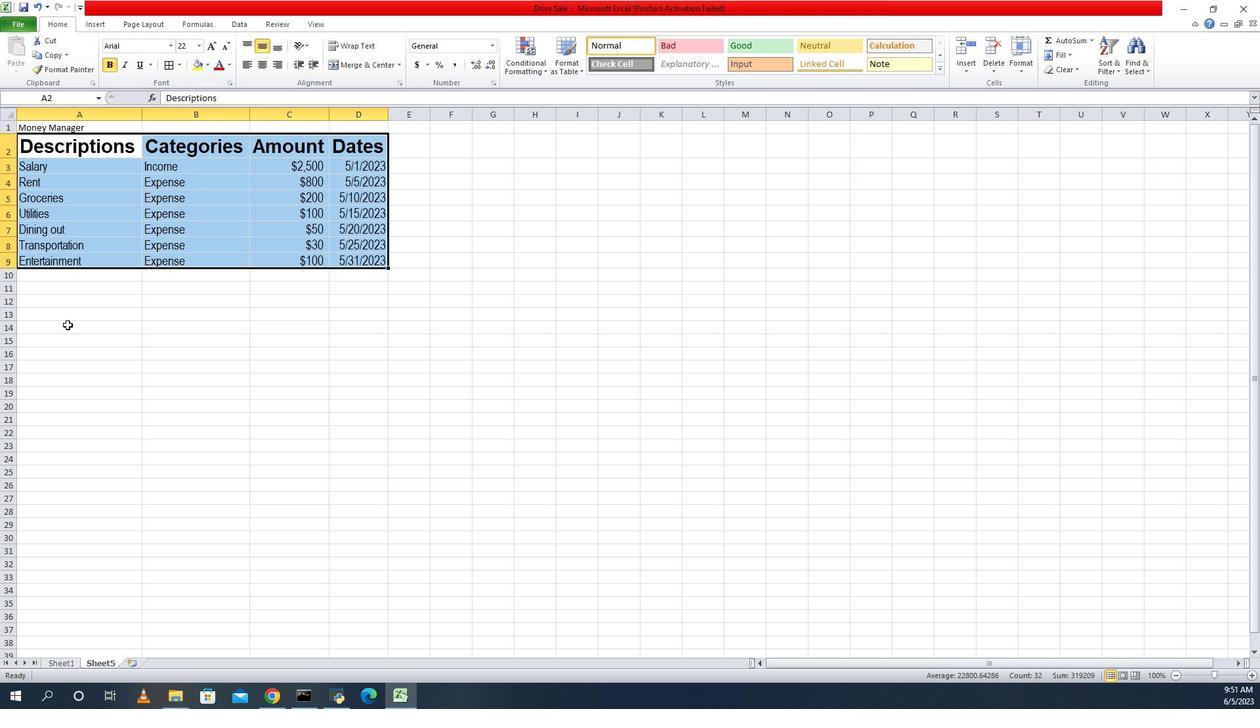 
Action: Mouse moved to (1046, 325)
Screenshot: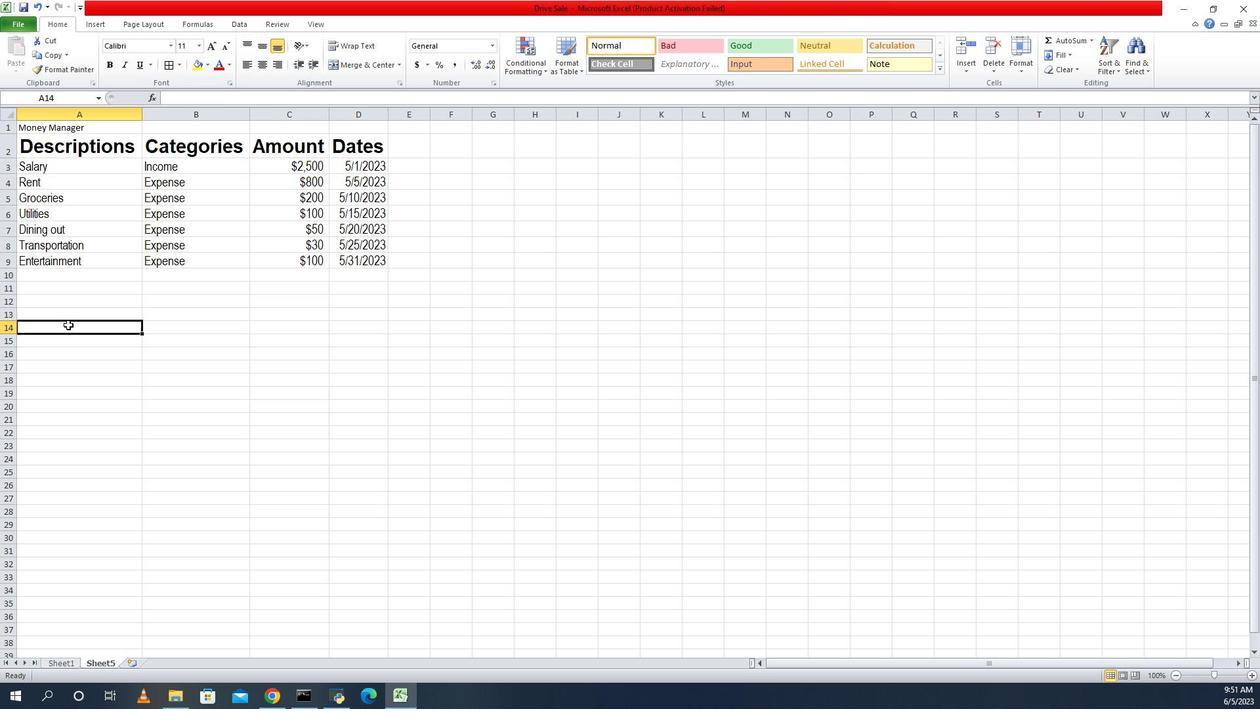 
